 Task: Assign Person0000000121 as Assignee of Child Issue ChildIssue0000000601 of Issue Issue0000000301 in Backlog  in Scrum Project Project0000000061 in Jira. Assign Person0000000121 as Assignee of Child Issue ChildIssue0000000602 of Issue Issue0000000301 in Backlog  in Scrum Project Project0000000061 in Jira. Assign Person0000000121 as Assignee of Child Issue ChildIssue0000000603 of Issue Issue0000000302 in Backlog  in Scrum Project Project0000000061 in Jira. Assign Person0000000121 as Assignee of Child Issue ChildIssue0000000604 of Issue Issue0000000302 in Backlog  in Scrum Project Project0000000061 in Jira. Assign Person0000000121 as Assignee of Child Issue ChildIssue0000000605 of Issue Issue0000000303 in Backlog  in Scrum Project Project0000000061 in Jira
Action: Mouse moved to (248, 67)
Screenshot: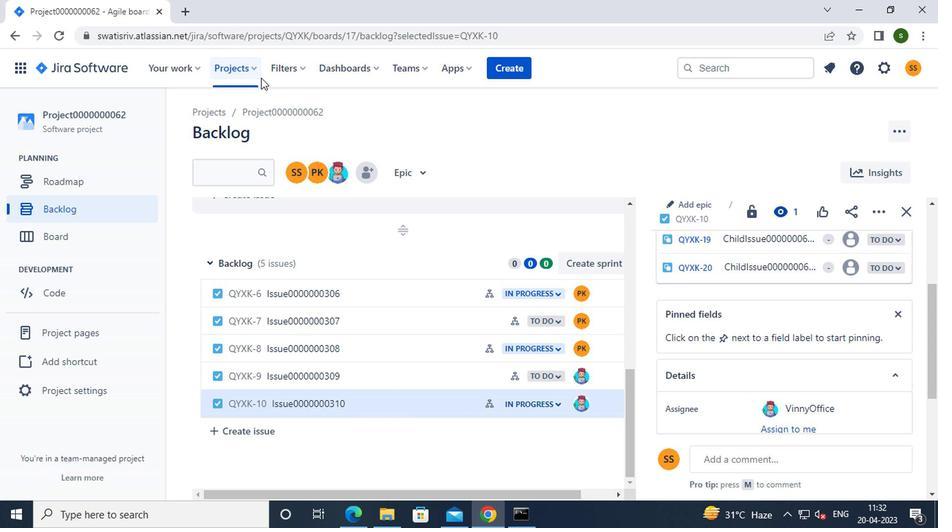
Action: Mouse pressed left at (248, 67)
Screenshot: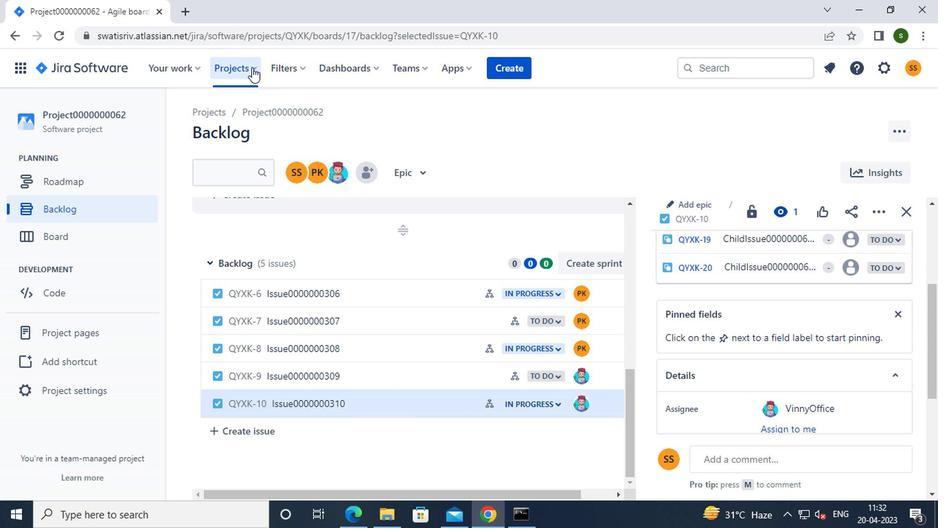 
Action: Mouse moved to (289, 164)
Screenshot: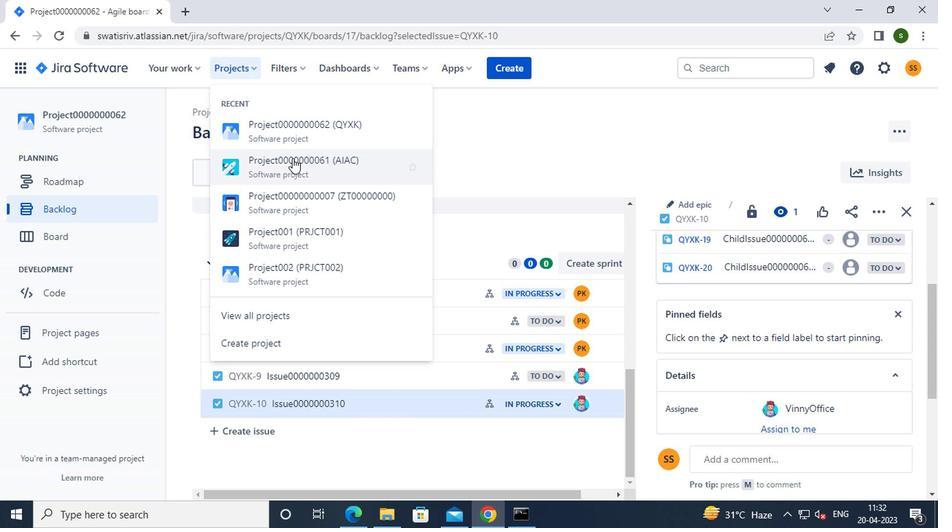 
Action: Mouse pressed left at (289, 164)
Screenshot: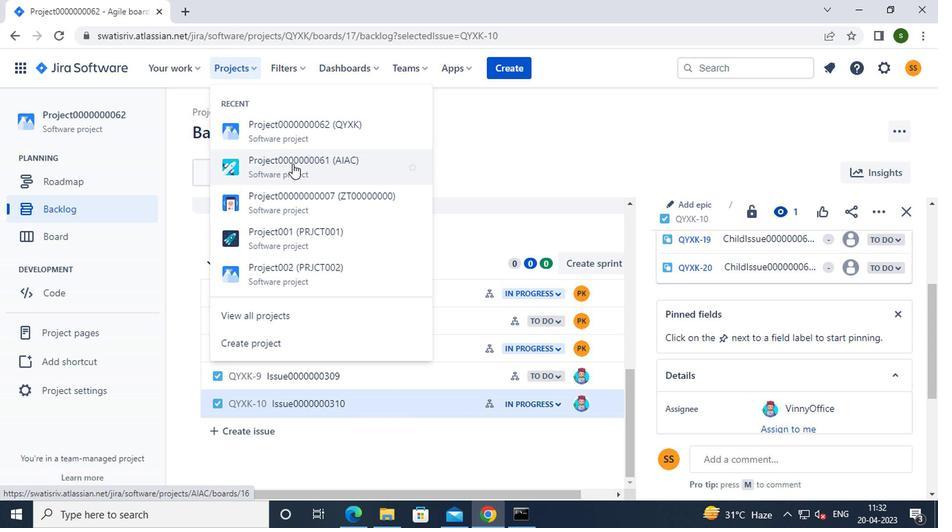 
Action: Mouse moved to (120, 198)
Screenshot: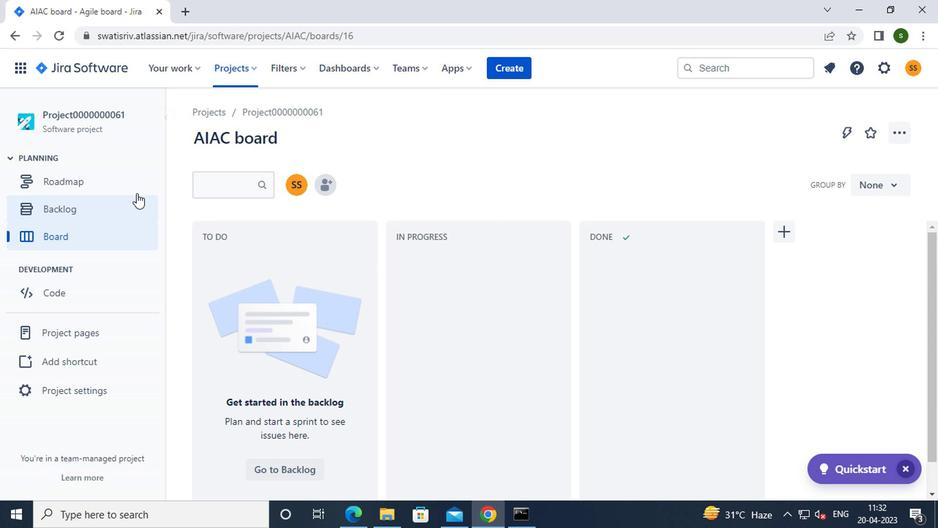 
Action: Mouse pressed left at (120, 198)
Screenshot: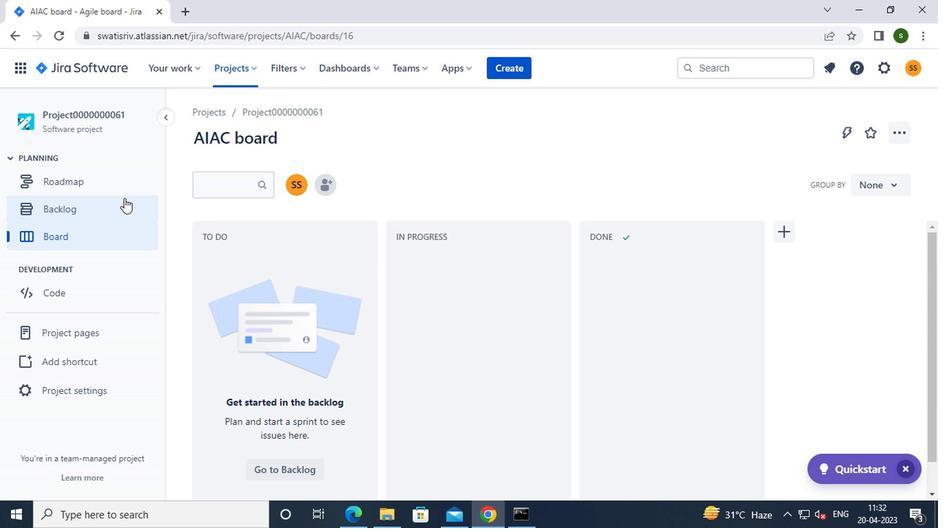 
Action: Mouse moved to (578, 334)
Screenshot: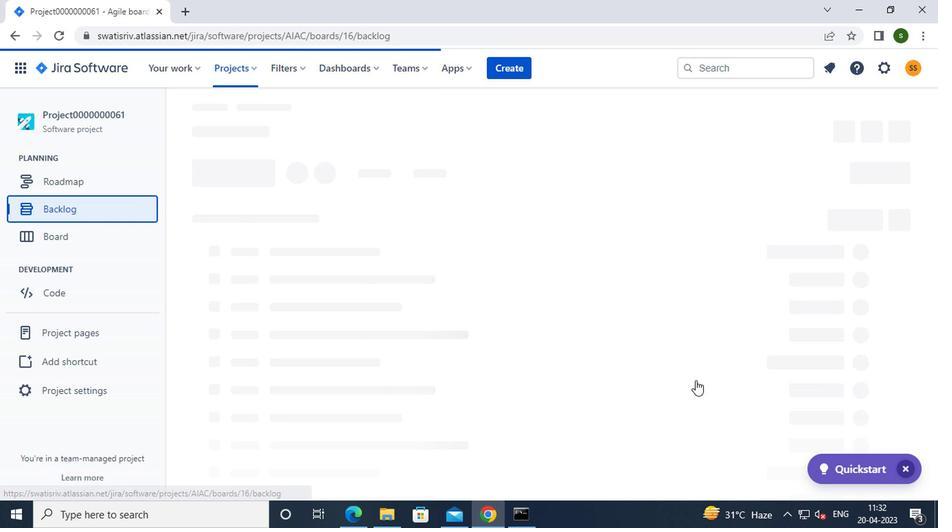 
Action: Mouse scrolled (578, 334) with delta (0, 0)
Screenshot: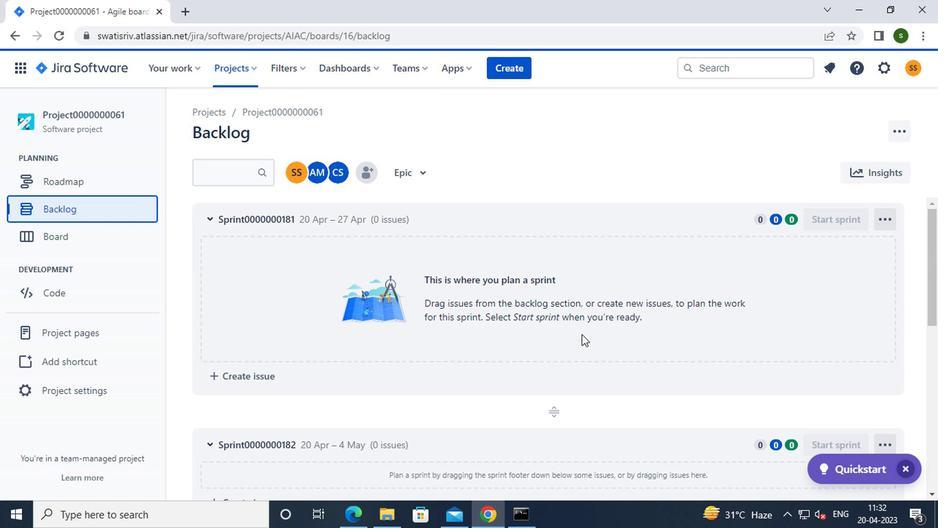 
Action: Mouse scrolled (578, 334) with delta (0, 0)
Screenshot: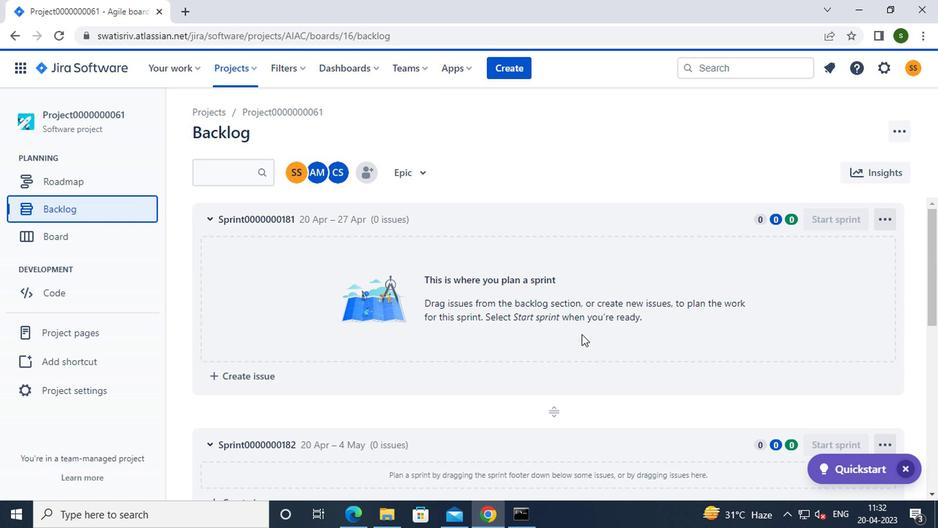 
Action: Mouse scrolled (578, 334) with delta (0, 0)
Screenshot: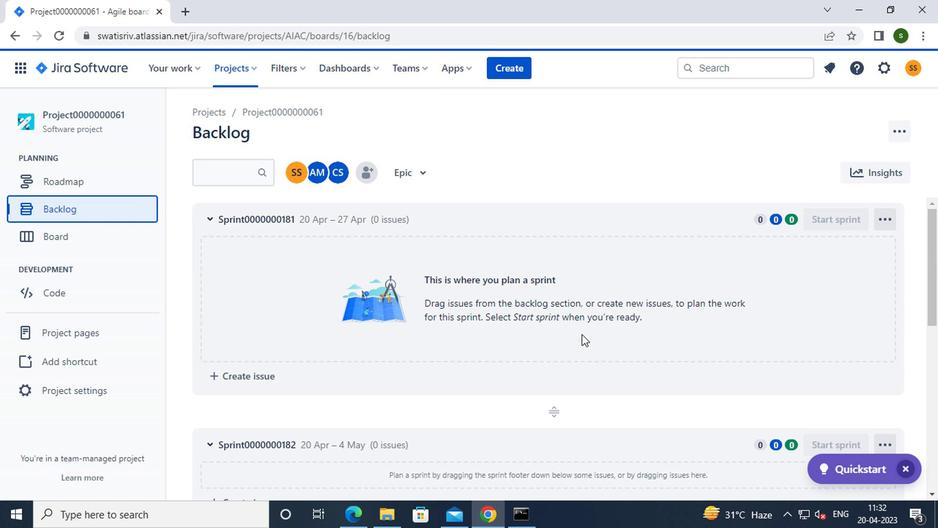 
Action: Mouse scrolled (578, 334) with delta (0, 0)
Screenshot: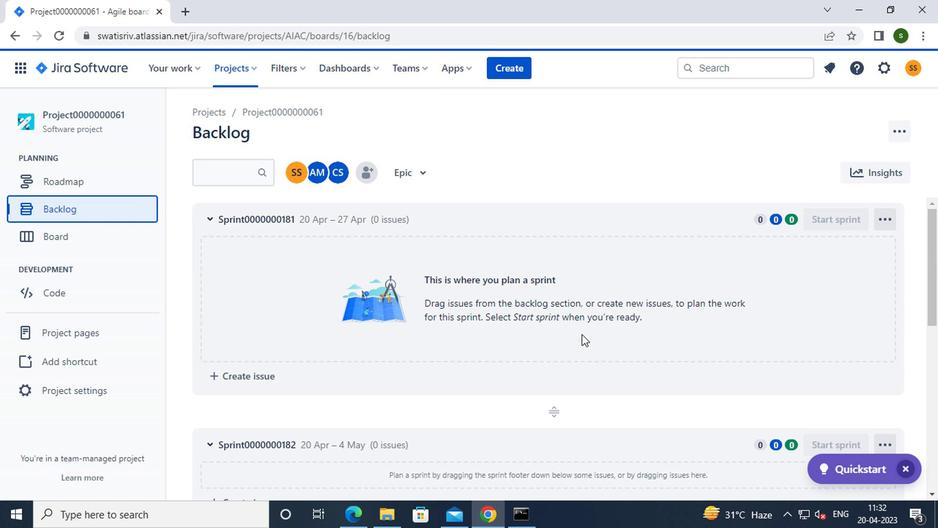 
Action: Mouse moved to (578, 333)
Screenshot: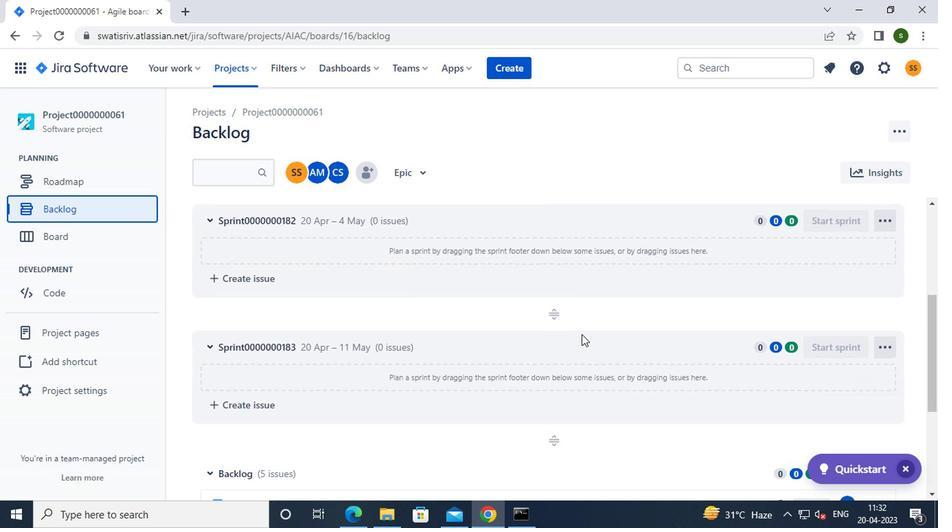 
Action: Mouse scrolled (578, 333) with delta (0, 0)
Screenshot: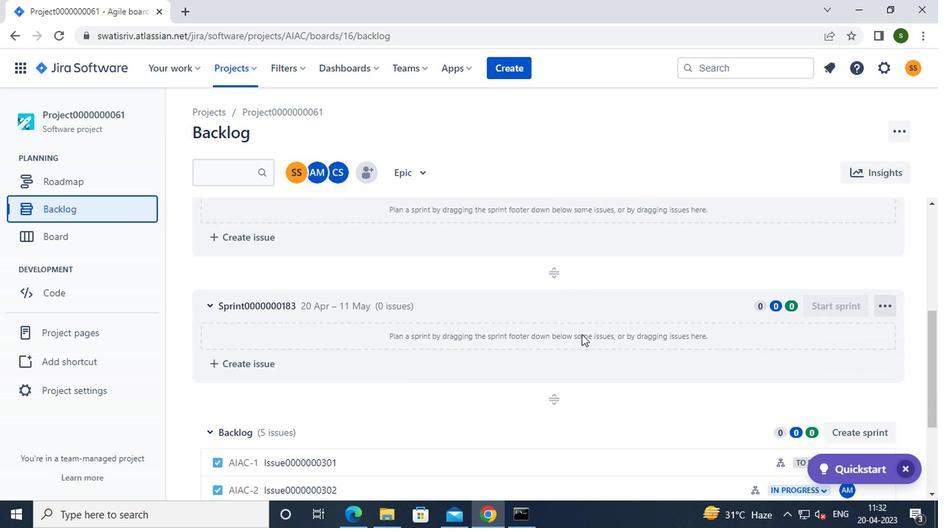 
Action: Mouse scrolled (578, 333) with delta (0, 0)
Screenshot: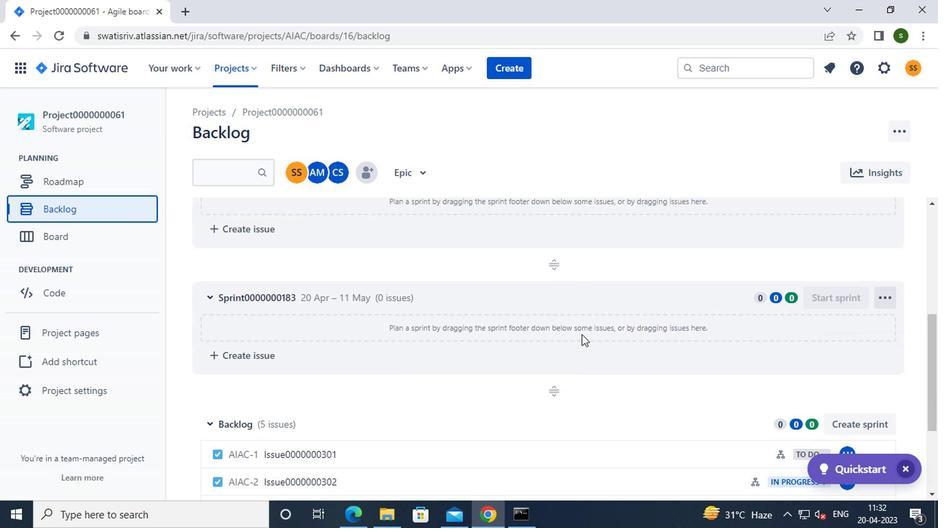 
Action: Mouse scrolled (578, 333) with delta (0, 0)
Screenshot: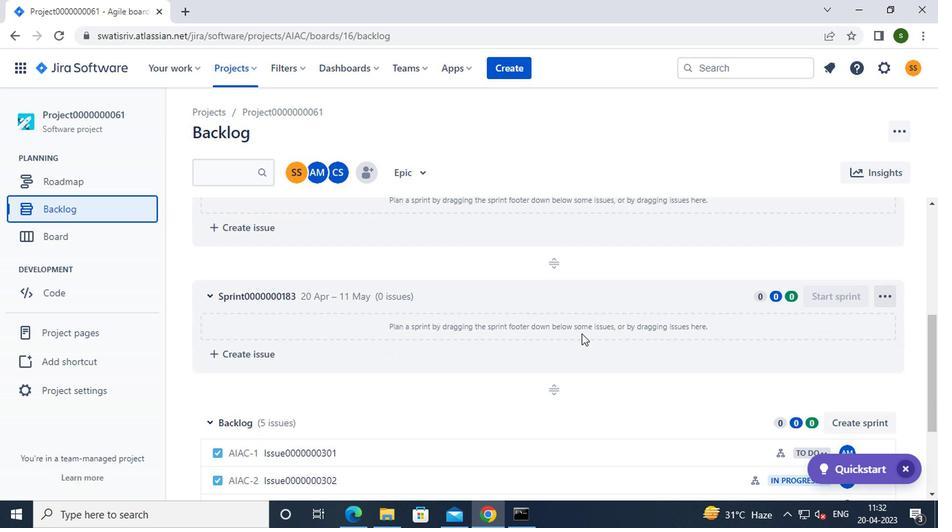 
Action: Mouse moved to (457, 301)
Screenshot: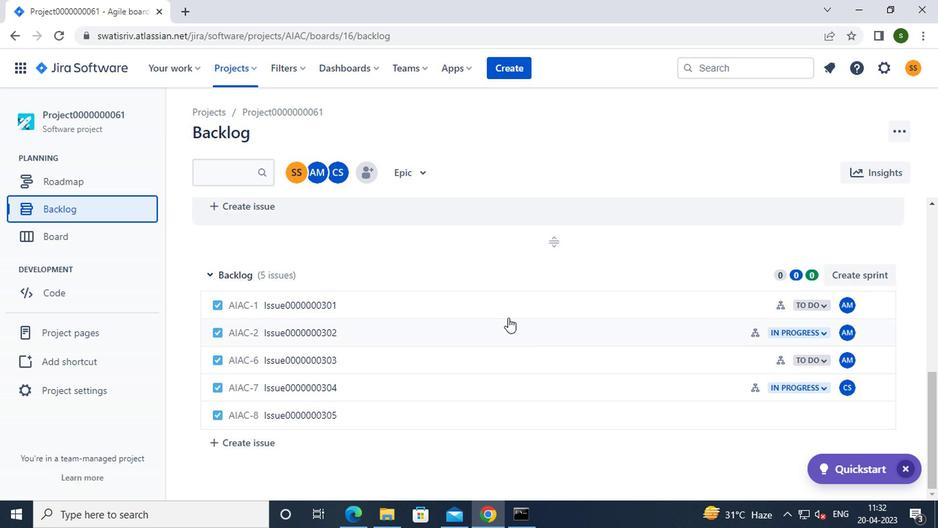 
Action: Mouse pressed left at (457, 301)
Screenshot: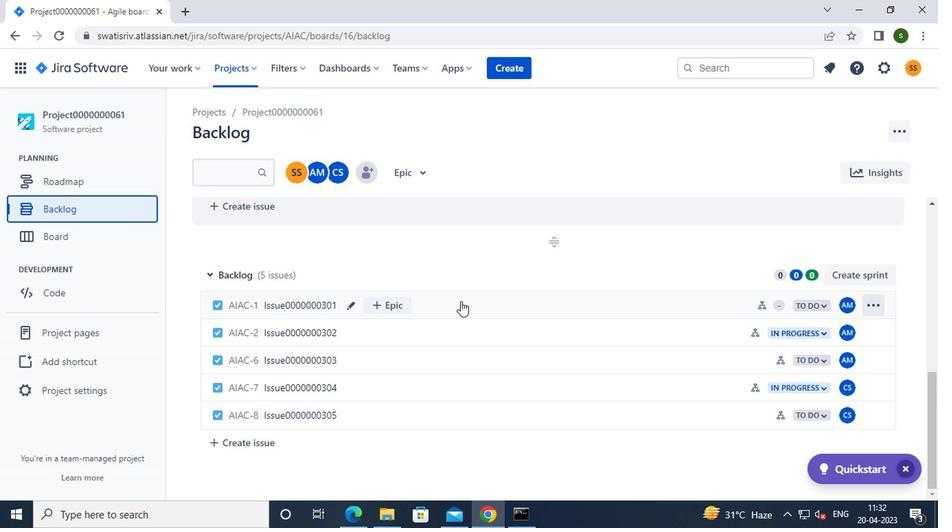 
Action: Mouse moved to (779, 363)
Screenshot: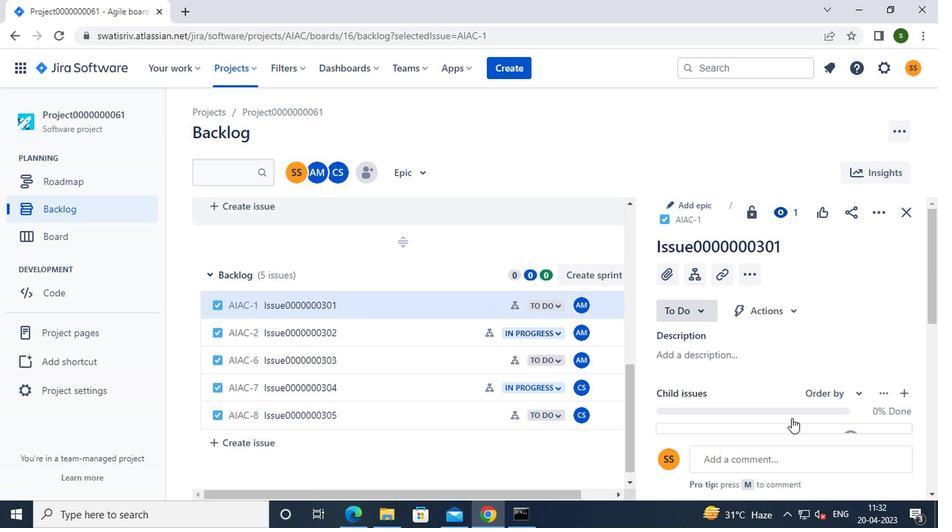 
Action: Mouse scrolled (779, 363) with delta (0, 0)
Screenshot: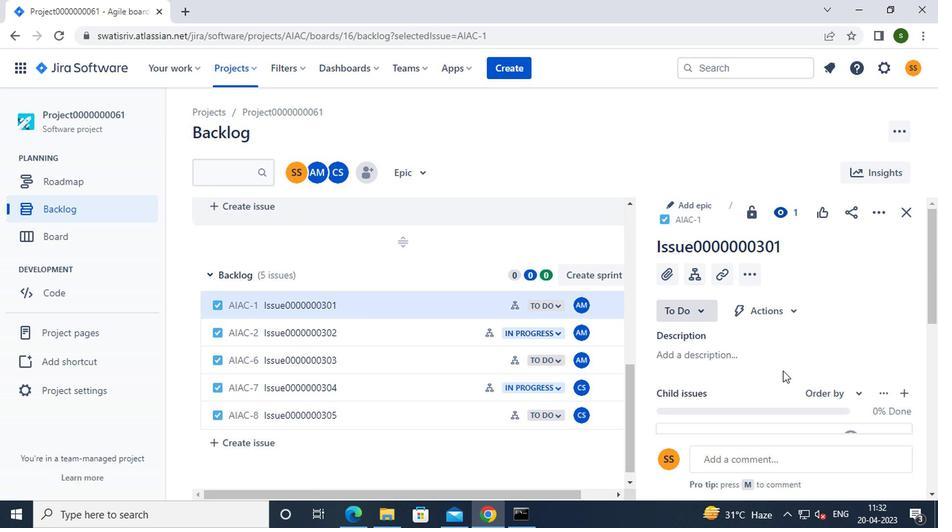 
Action: Mouse scrolled (779, 363) with delta (0, 0)
Screenshot: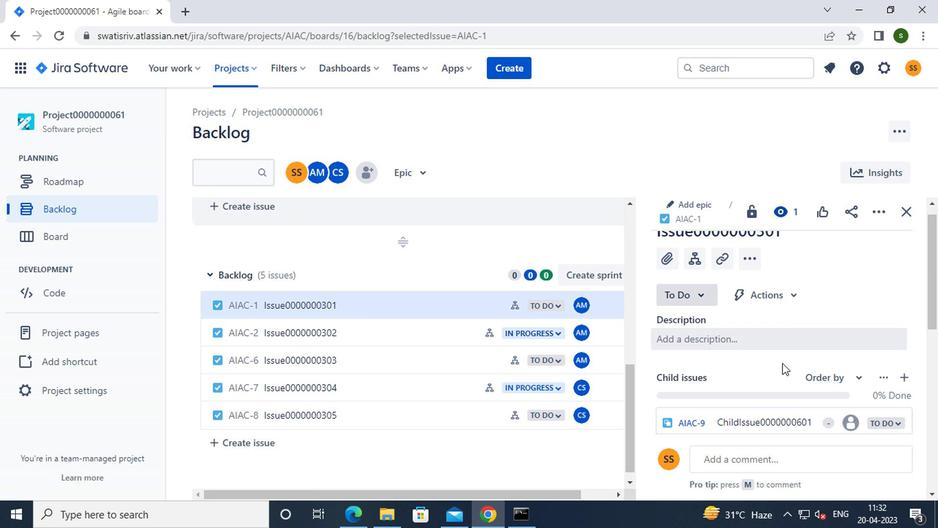 
Action: Mouse moved to (848, 304)
Screenshot: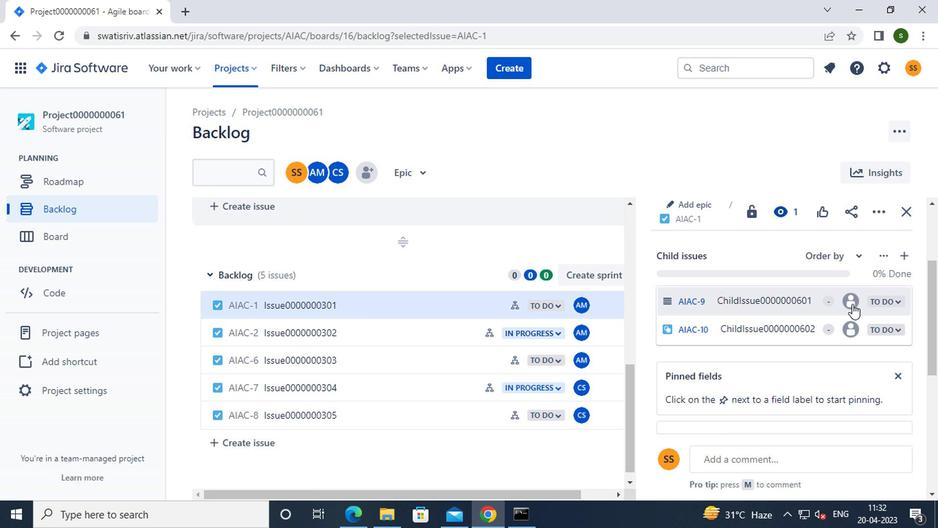 
Action: Mouse pressed left at (848, 304)
Screenshot: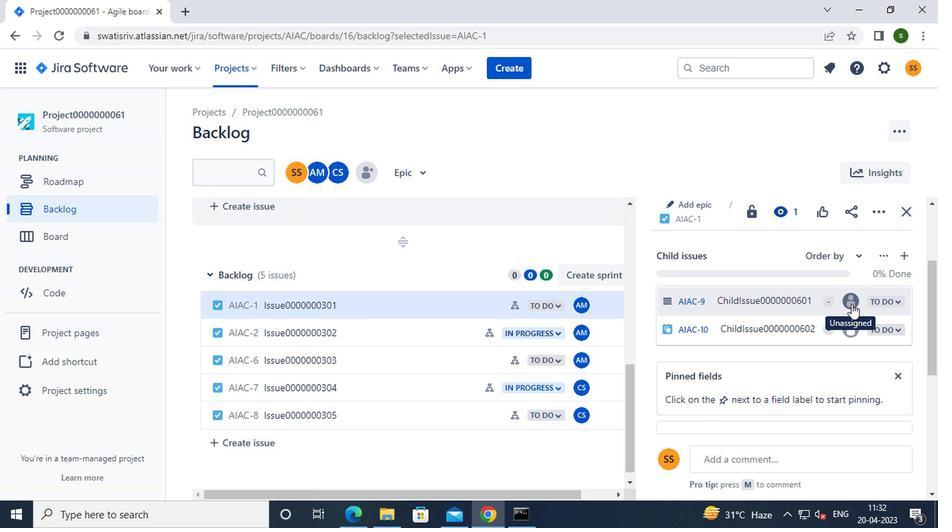 
Action: Mouse moved to (747, 327)
Screenshot: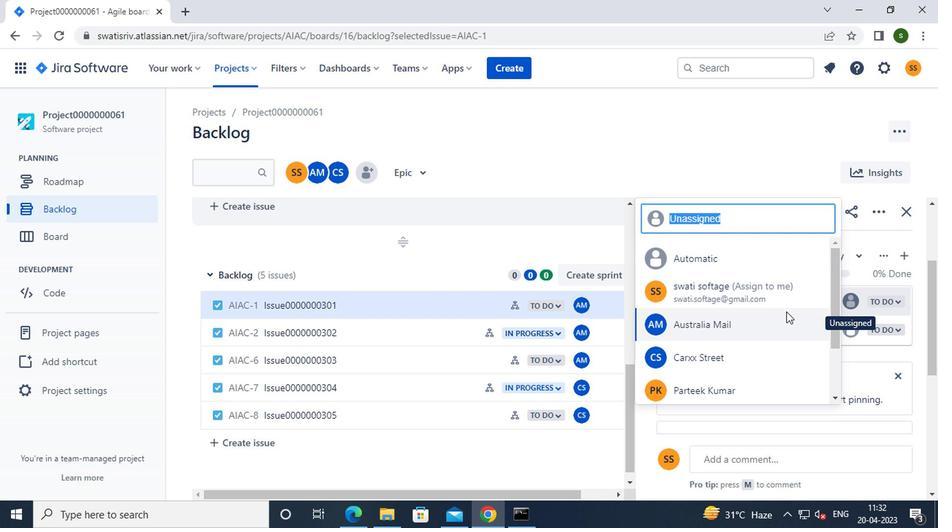 
Action: Mouse pressed left at (747, 327)
Screenshot: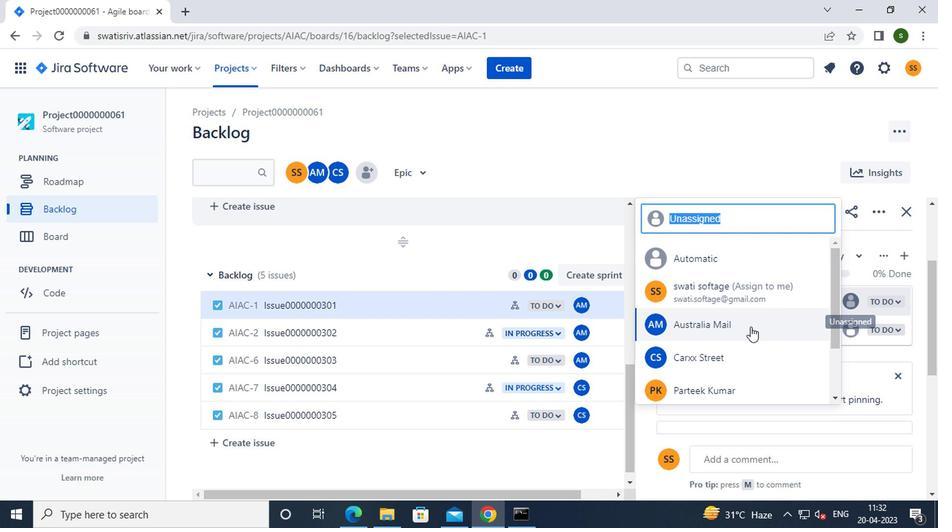 
Action: Mouse moved to (847, 327)
Screenshot: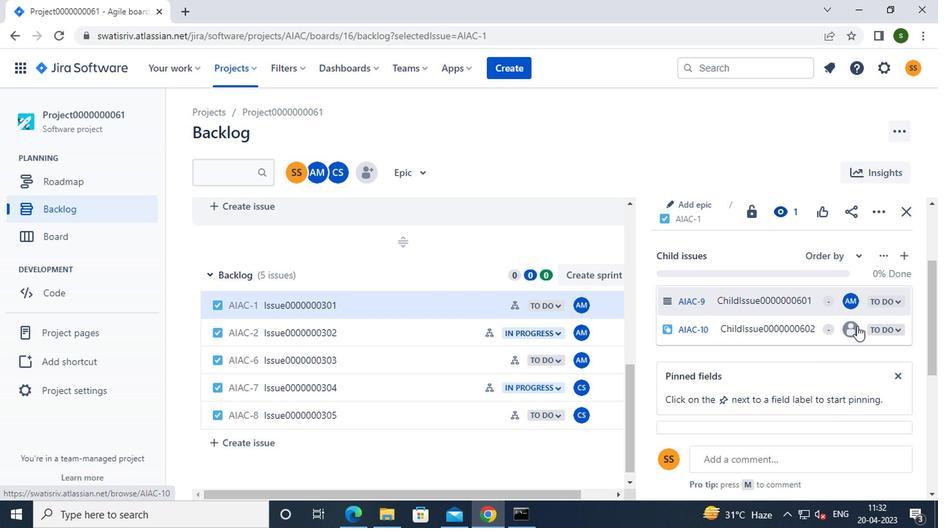 
Action: Mouse pressed left at (847, 327)
Screenshot: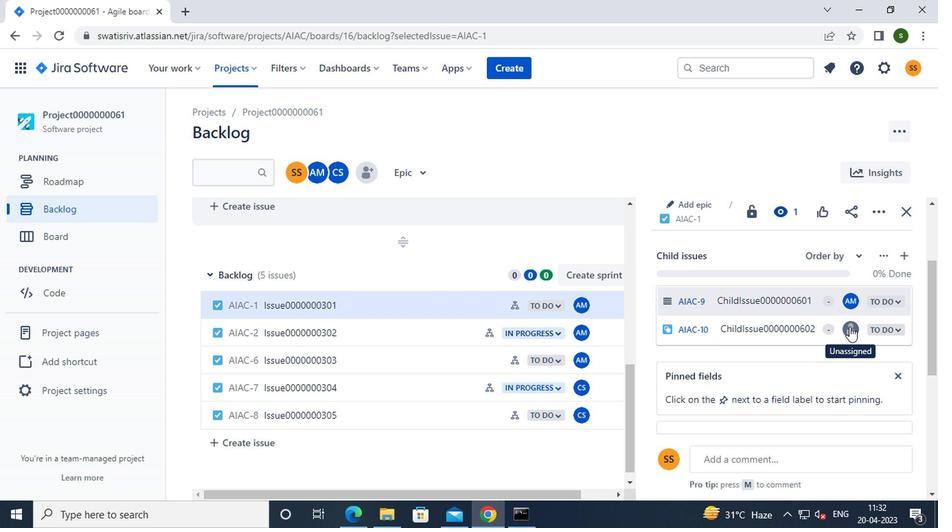 
Action: Mouse moved to (736, 353)
Screenshot: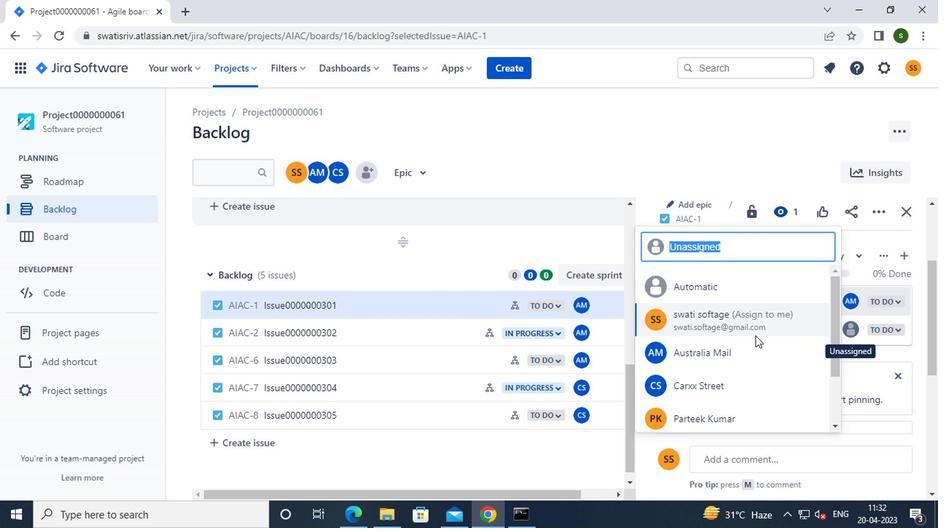 
Action: Mouse pressed left at (736, 353)
Screenshot: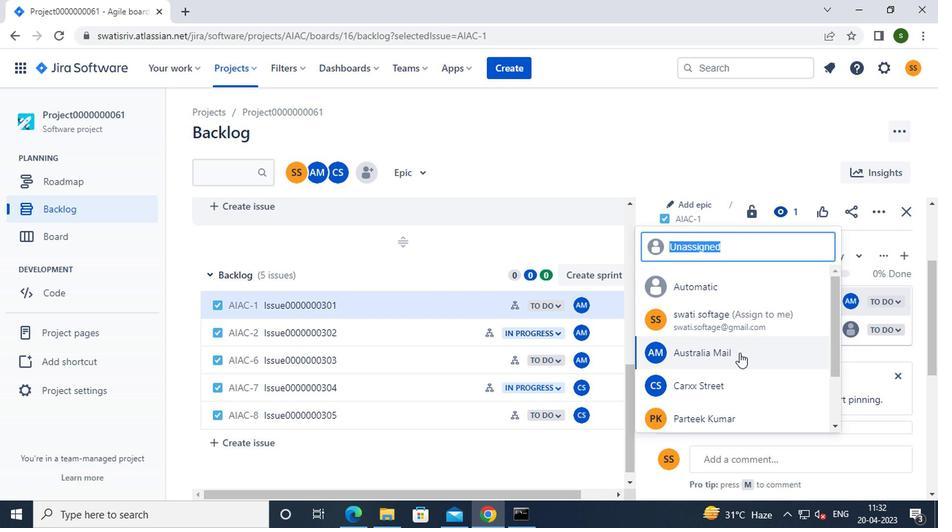 
Action: Mouse moved to (434, 332)
Screenshot: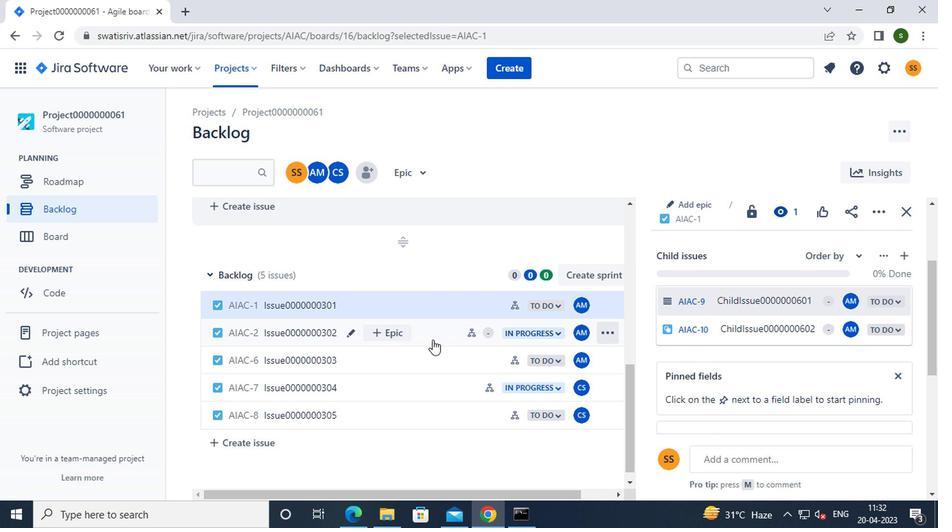 
Action: Mouse pressed left at (434, 332)
Screenshot: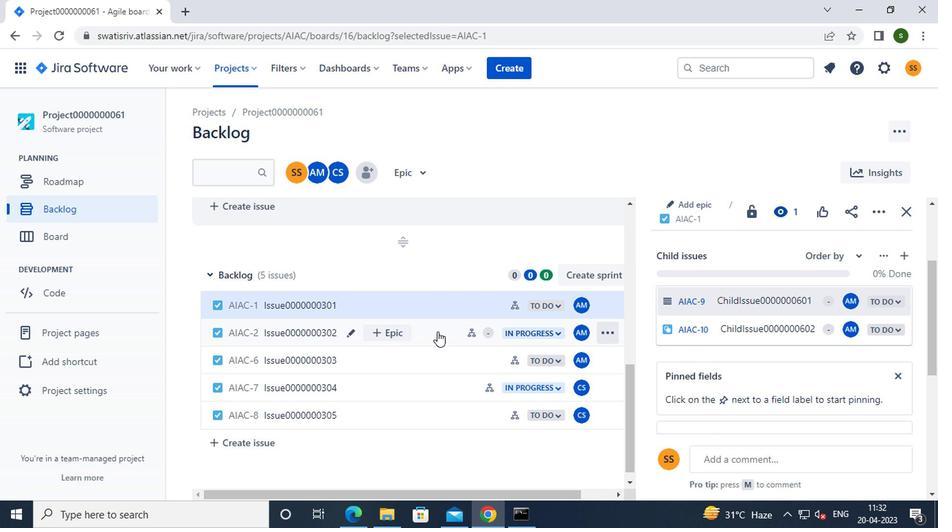
Action: Mouse moved to (750, 345)
Screenshot: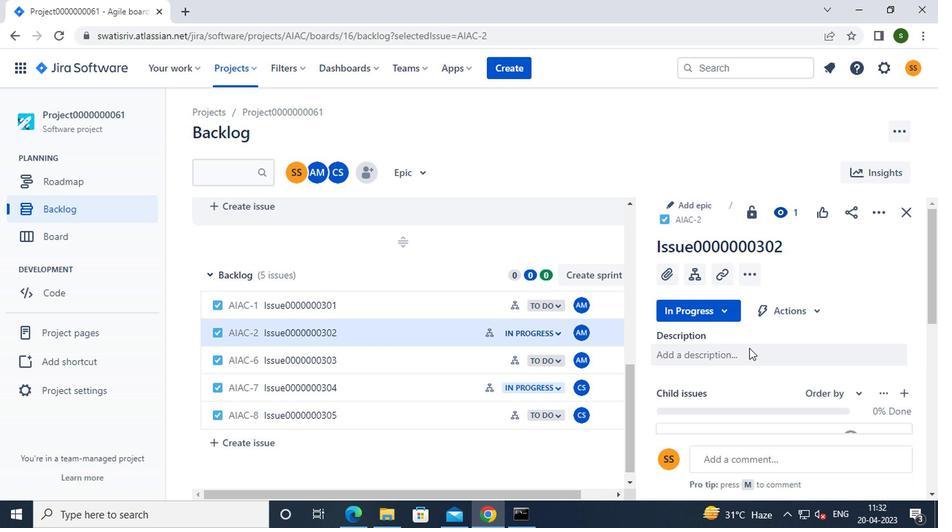 
Action: Mouse scrolled (750, 344) with delta (0, 0)
Screenshot: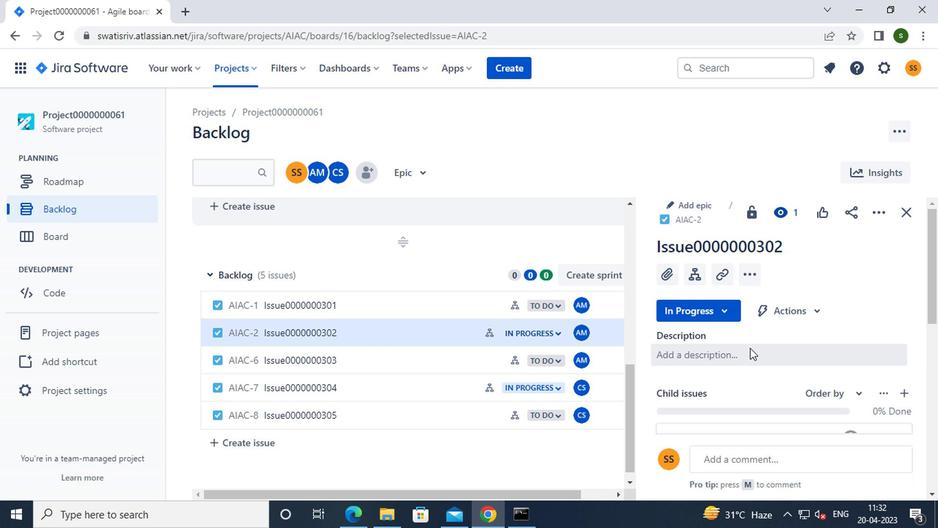
Action: Mouse scrolled (750, 344) with delta (0, 0)
Screenshot: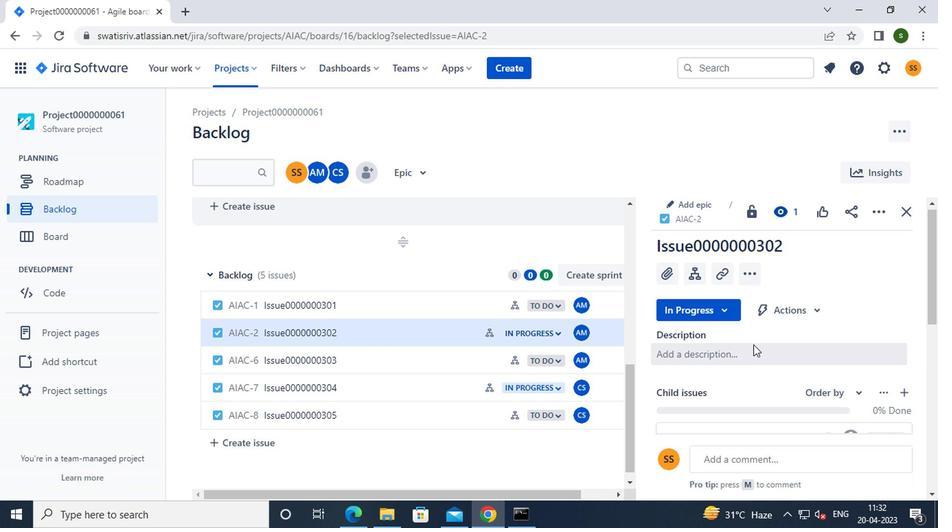 
Action: Mouse moved to (845, 311)
Screenshot: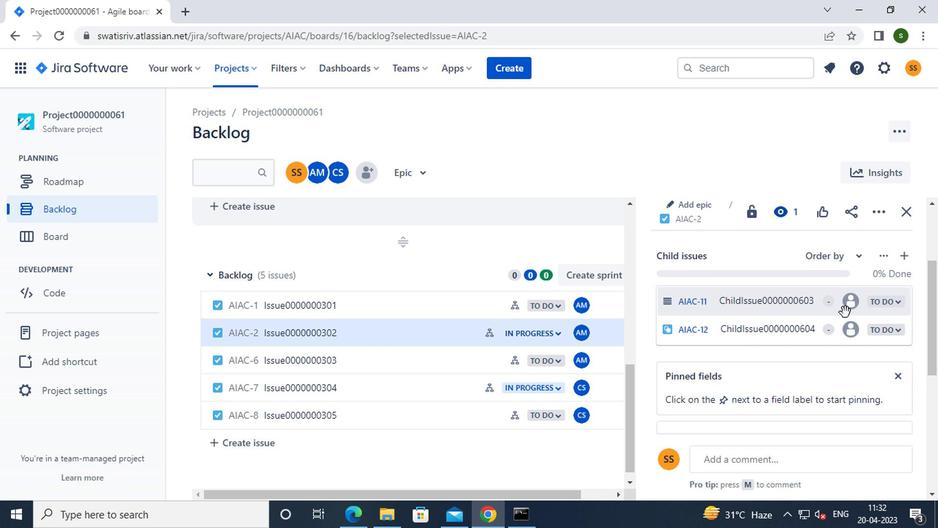 
Action: Mouse pressed left at (845, 311)
Screenshot: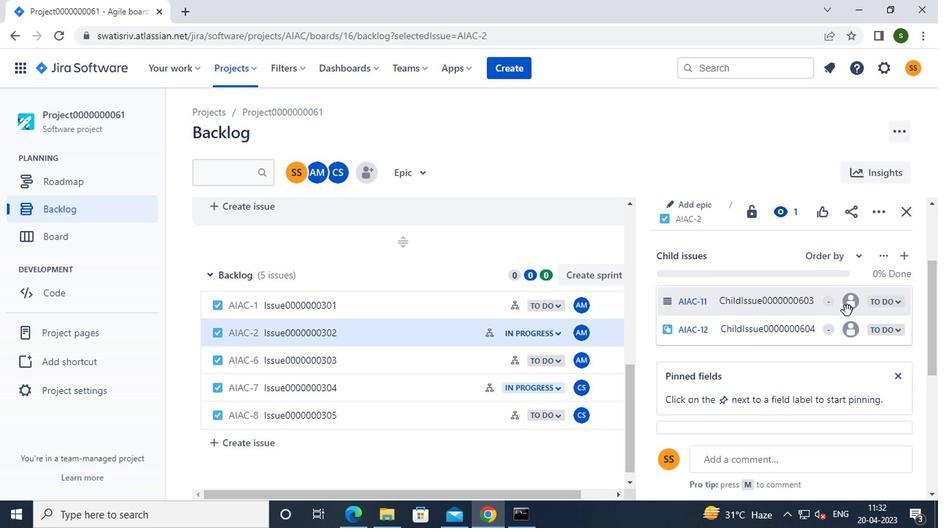 
Action: Mouse moved to (794, 336)
Screenshot: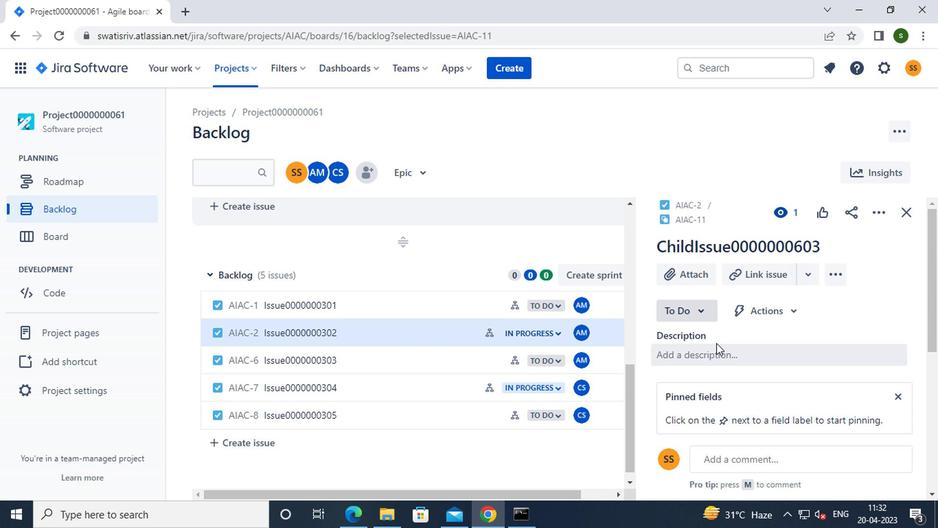 
Action: Mouse scrolled (794, 336) with delta (0, 0)
Screenshot: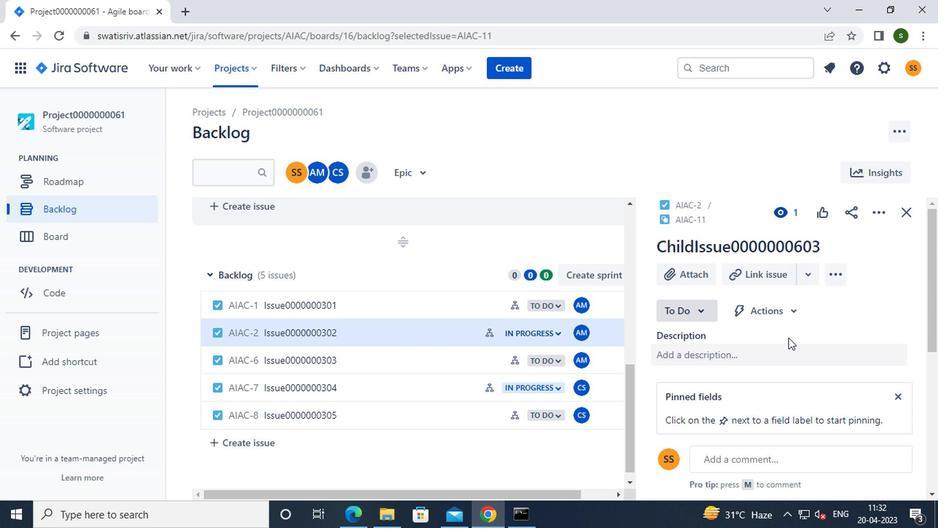
Action: Mouse scrolled (794, 336) with delta (0, 0)
Screenshot: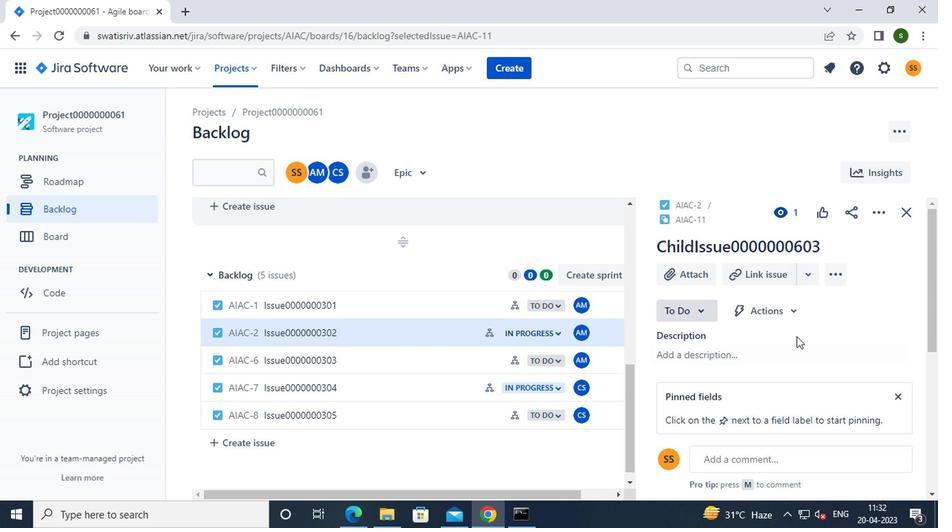 
Action: Mouse moved to (867, 348)
Screenshot: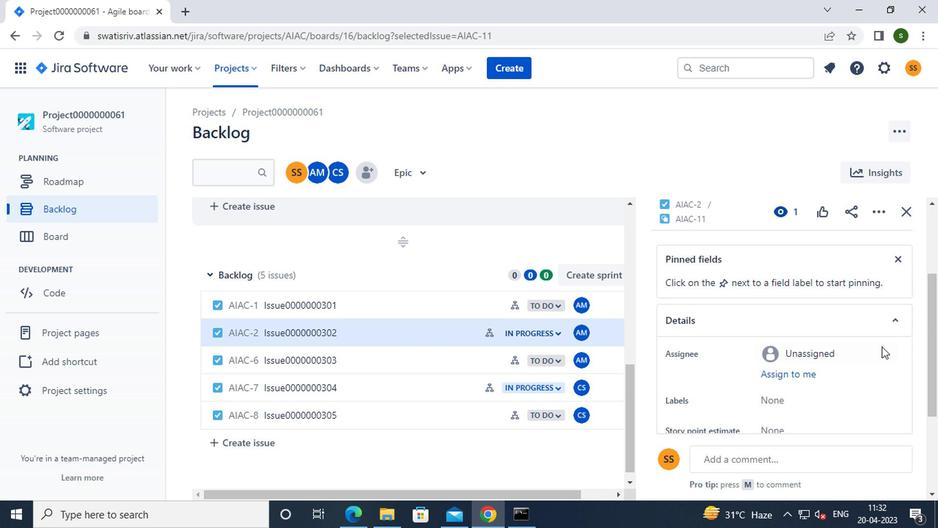 
Action: Mouse scrolled (867, 348) with delta (0, 0)
Screenshot: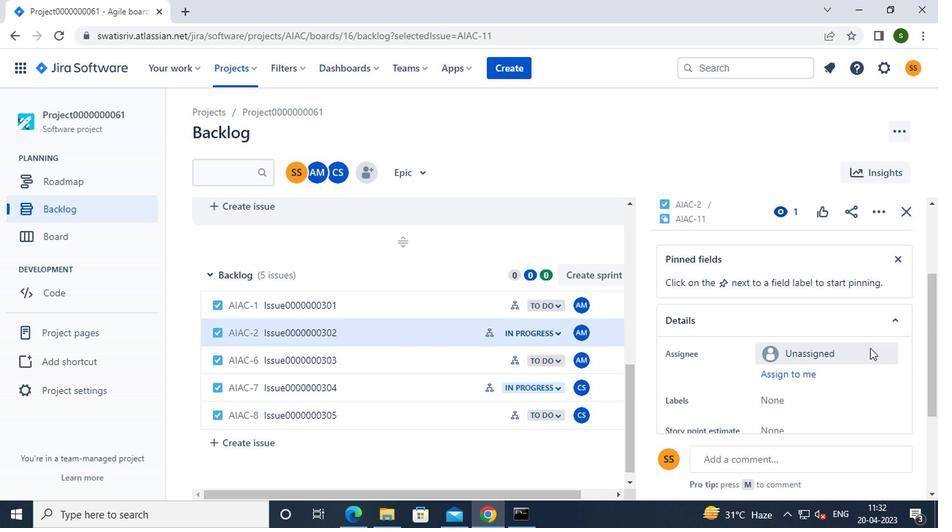 
Action: Mouse scrolled (867, 348) with delta (0, 0)
Screenshot: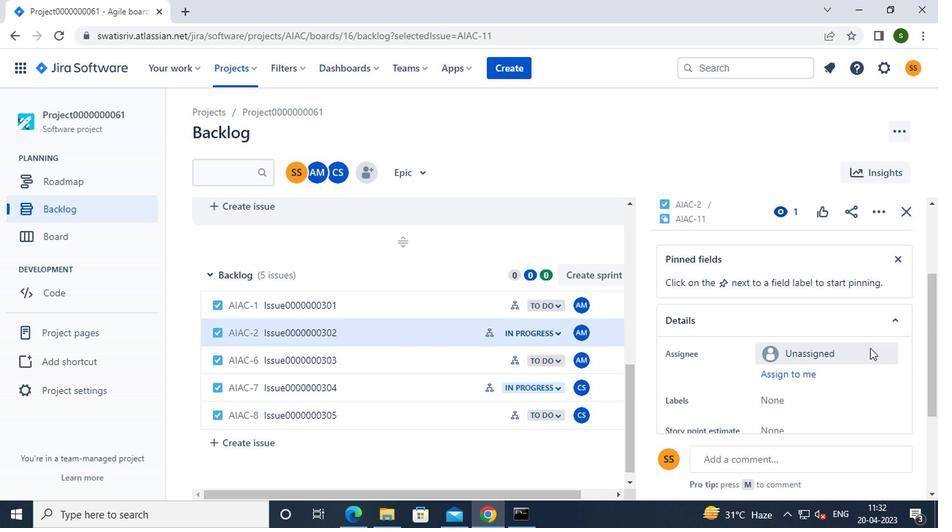 
Action: Mouse scrolled (867, 348) with delta (0, 0)
Screenshot: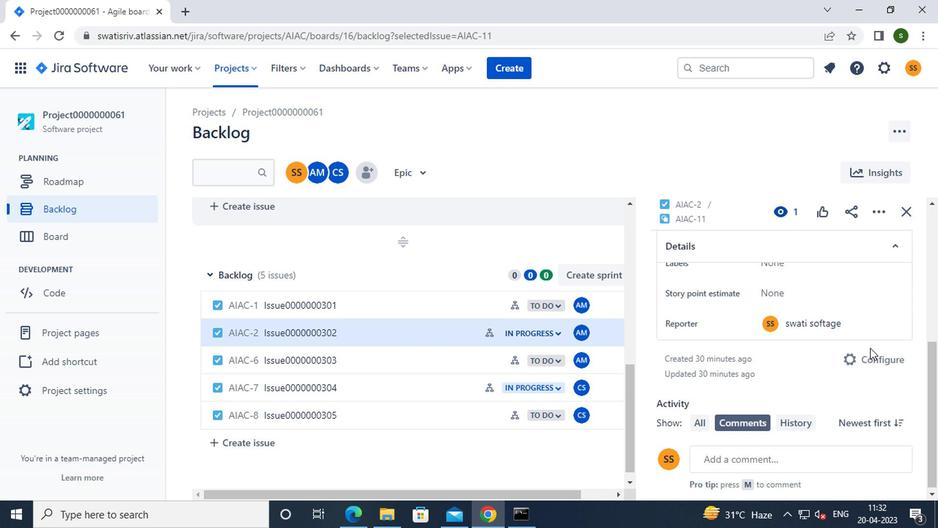 
Action: Mouse scrolled (867, 348) with delta (0, 0)
Screenshot: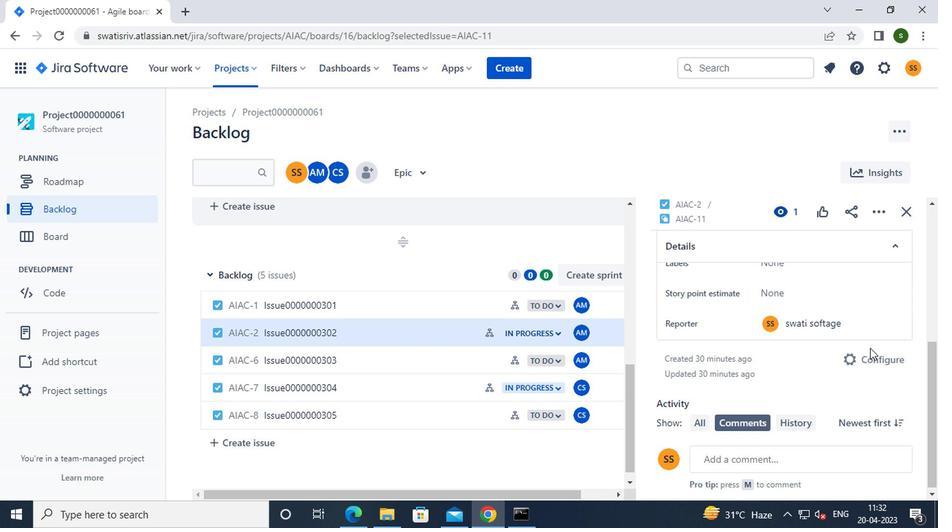 
Action: Mouse moved to (867, 348)
Screenshot: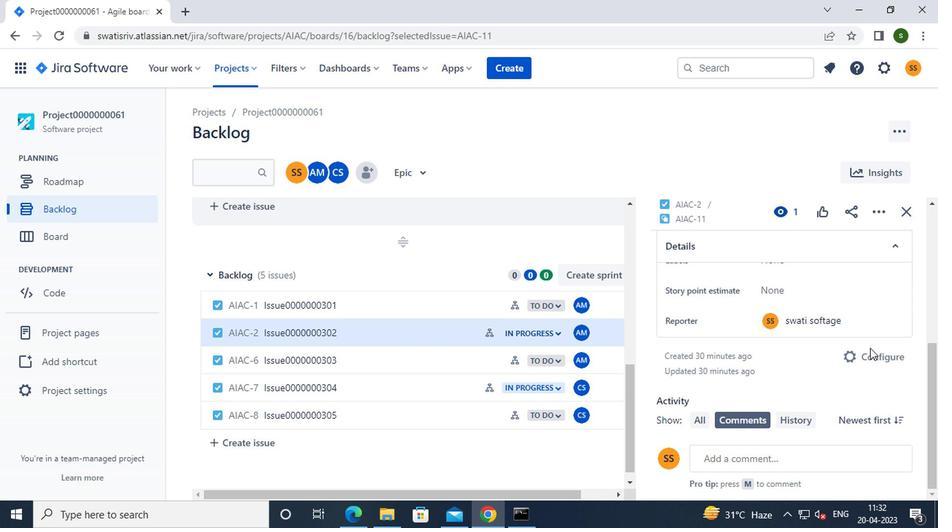 
Action: Mouse scrolled (867, 349) with delta (0, 0)
Screenshot: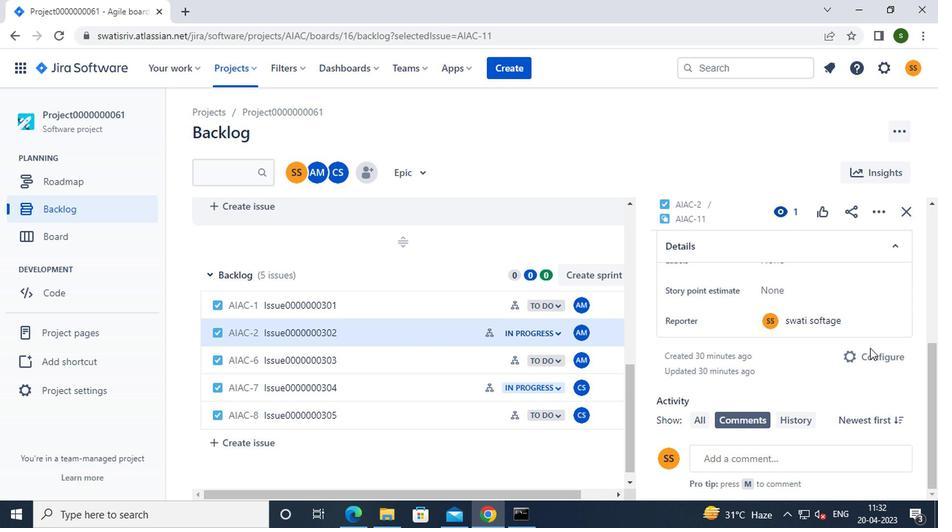 
Action: Mouse scrolled (867, 349) with delta (0, 0)
Screenshot: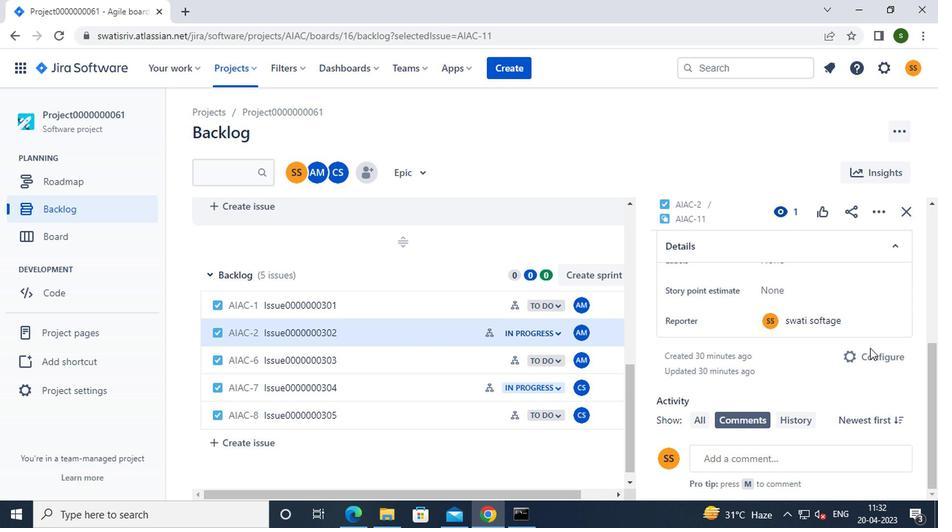 
Action: Mouse scrolled (867, 349) with delta (0, 0)
Screenshot: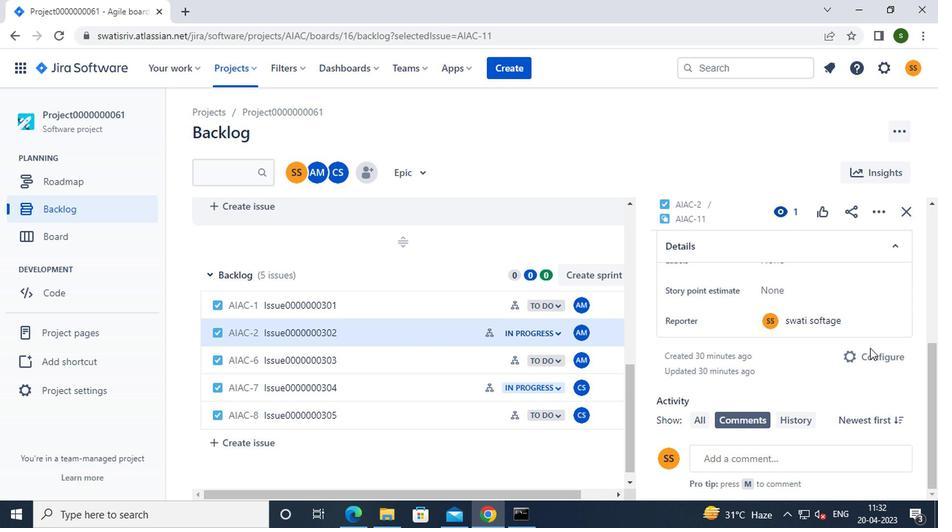 
Action: Mouse scrolled (867, 349) with delta (0, 0)
Screenshot: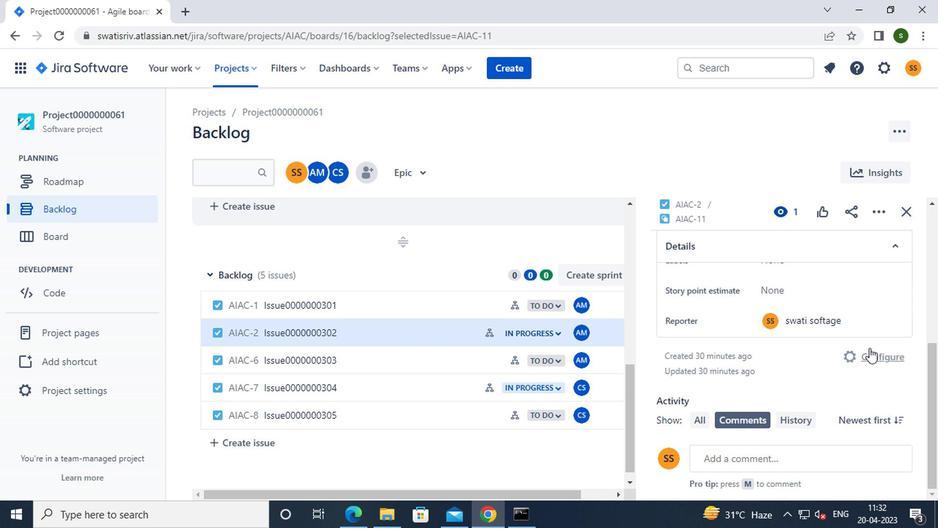 
Action: Mouse moved to (434, 325)
Screenshot: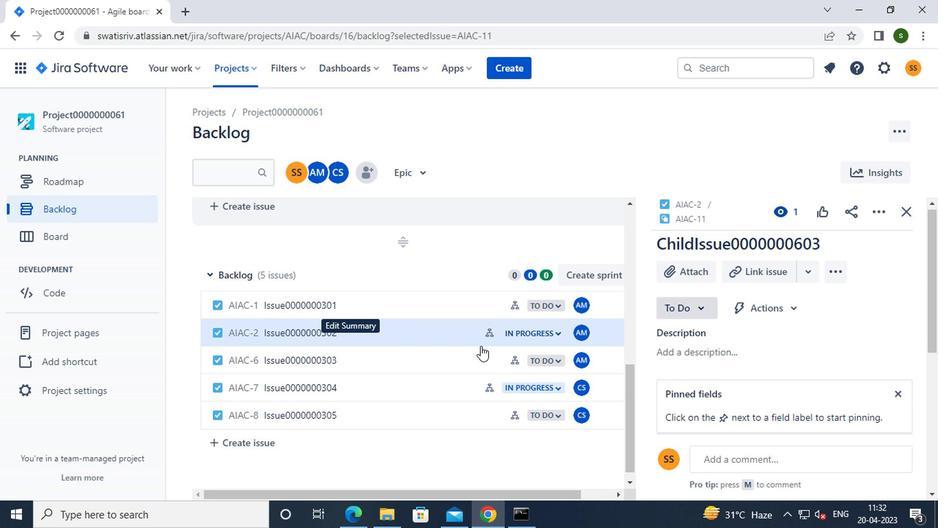 
Action: Mouse pressed left at (434, 325)
Screenshot: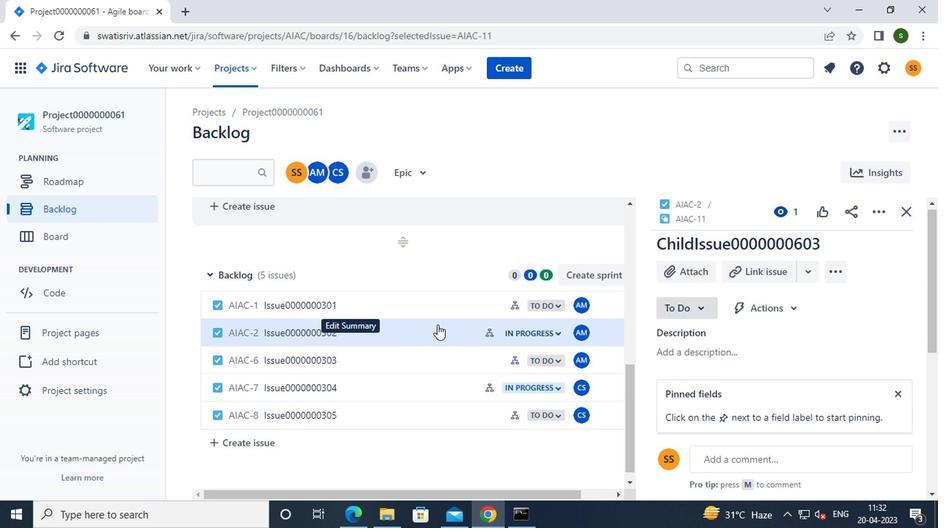 
Action: Mouse moved to (753, 353)
Screenshot: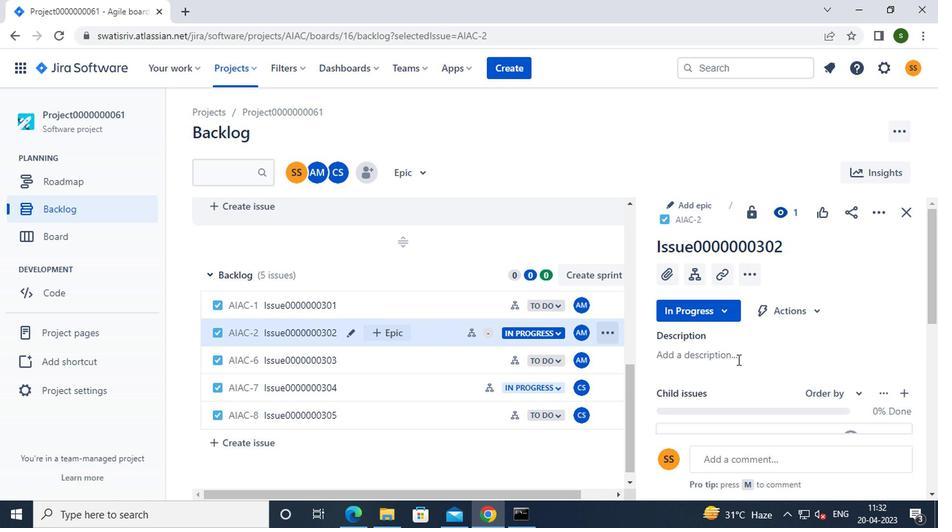 
Action: Mouse scrolled (753, 352) with delta (0, 0)
Screenshot: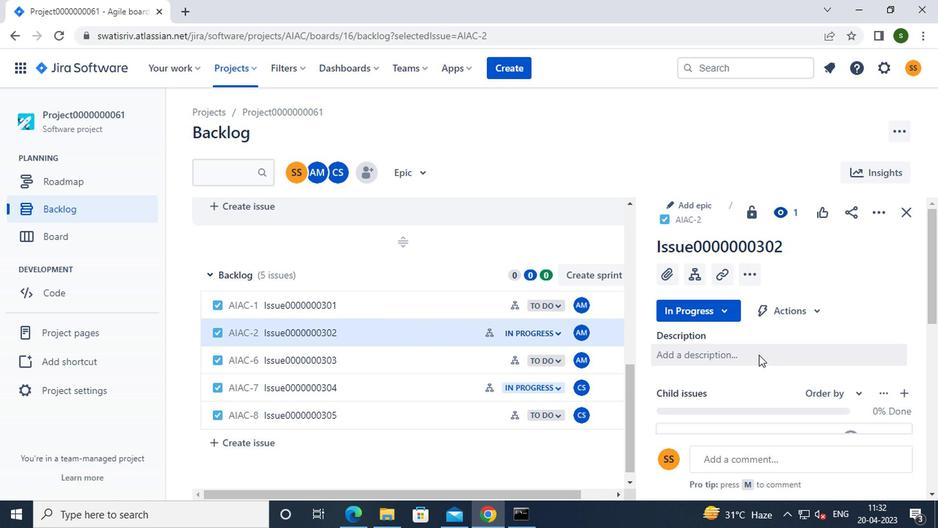 
Action: Mouse scrolled (753, 352) with delta (0, 0)
Screenshot: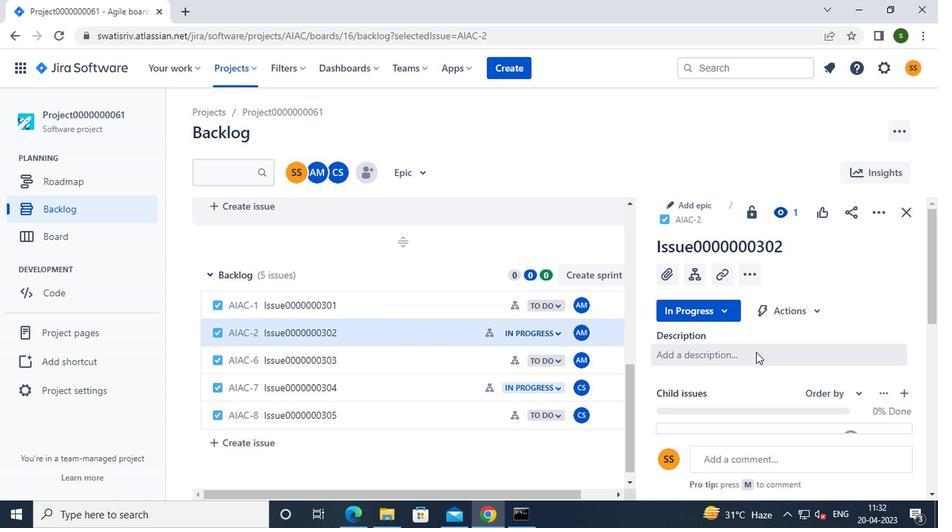 
Action: Mouse moved to (845, 301)
Screenshot: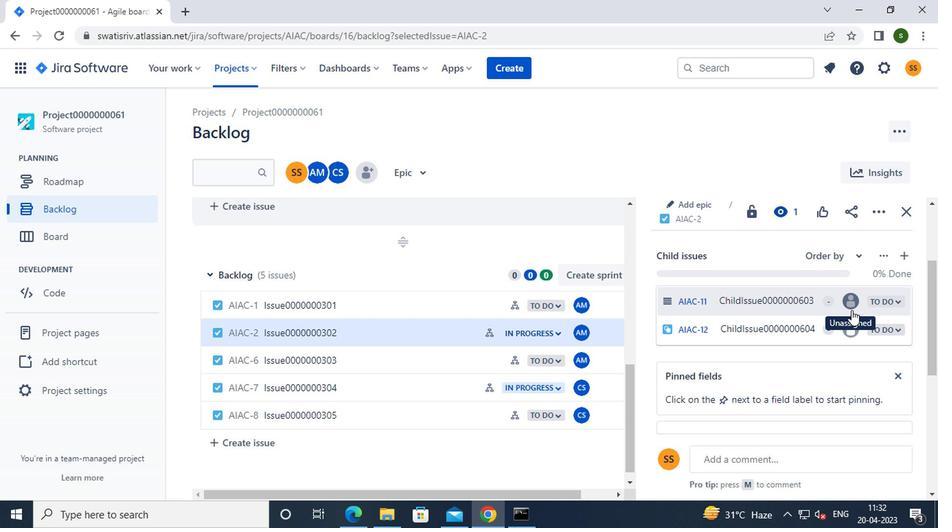 
Action: Mouse pressed left at (845, 301)
Screenshot: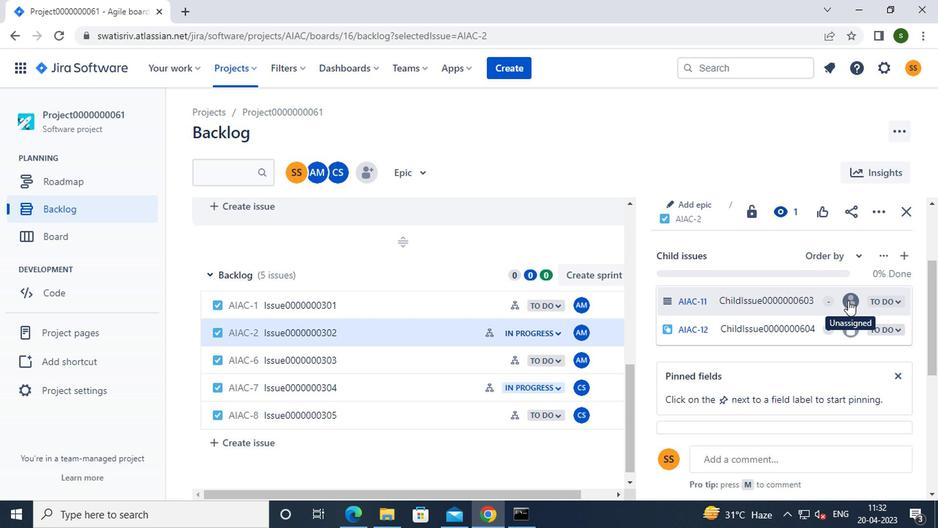 
Action: Mouse moved to (713, 327)
Screenshot: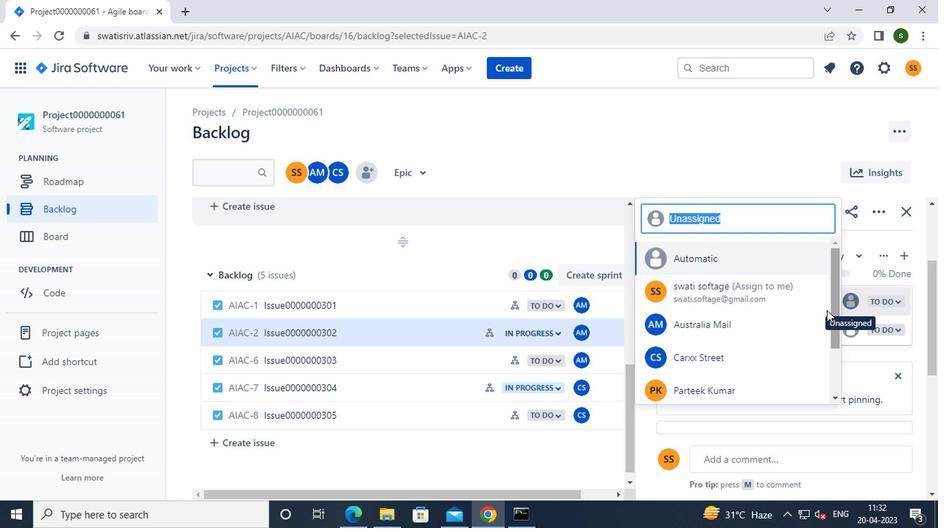 
Action: Mouse pressed left at (713, 327)
Screenshot: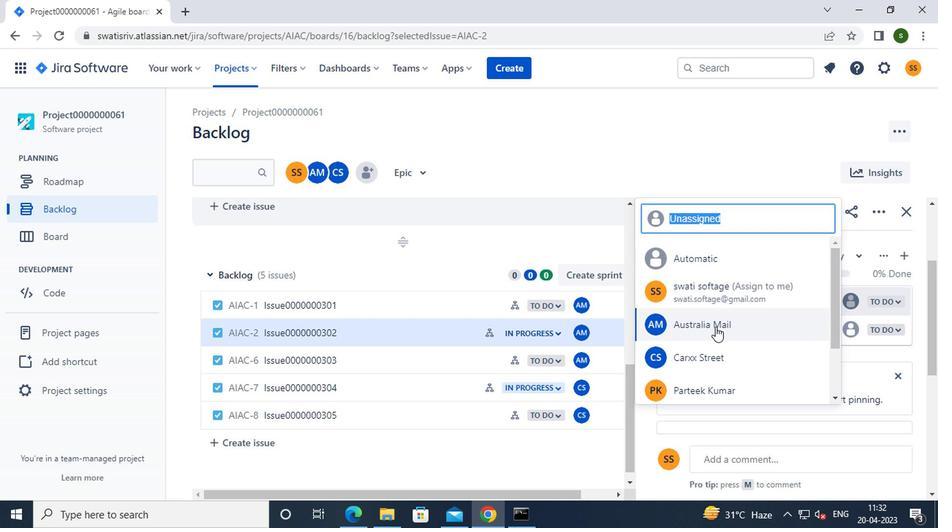 
Action: Mouse moved to (848, 330)
Screenshot: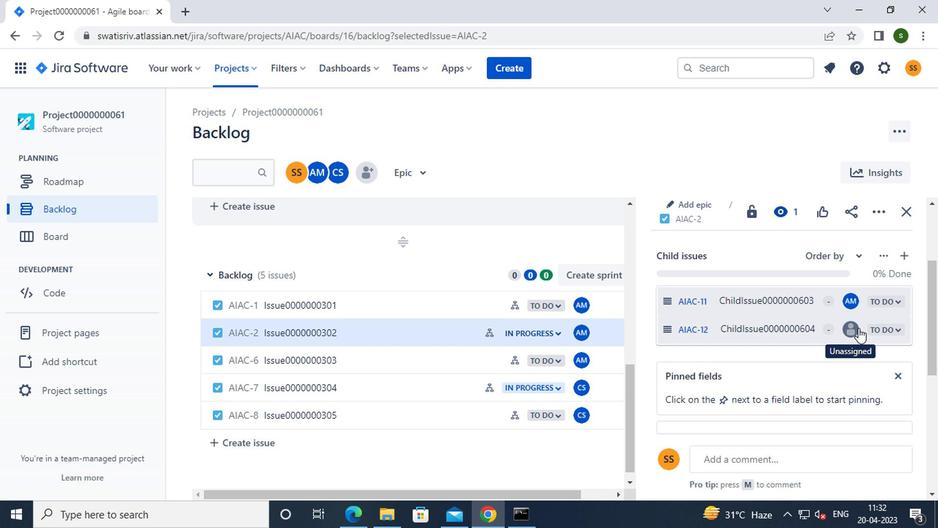 
Action: Mouse pressed left at (848, 330)
Screenshot: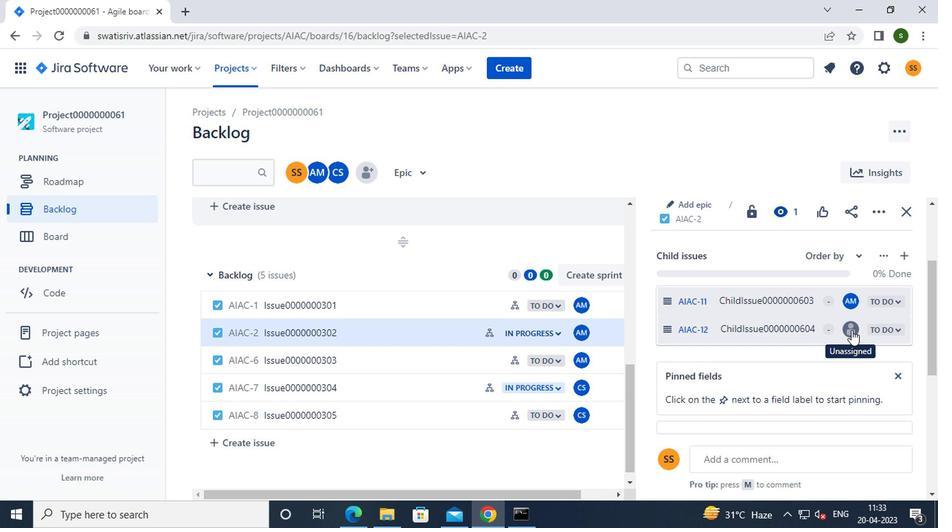 
Action: Mouse moved to (738, 357)
Screenshot: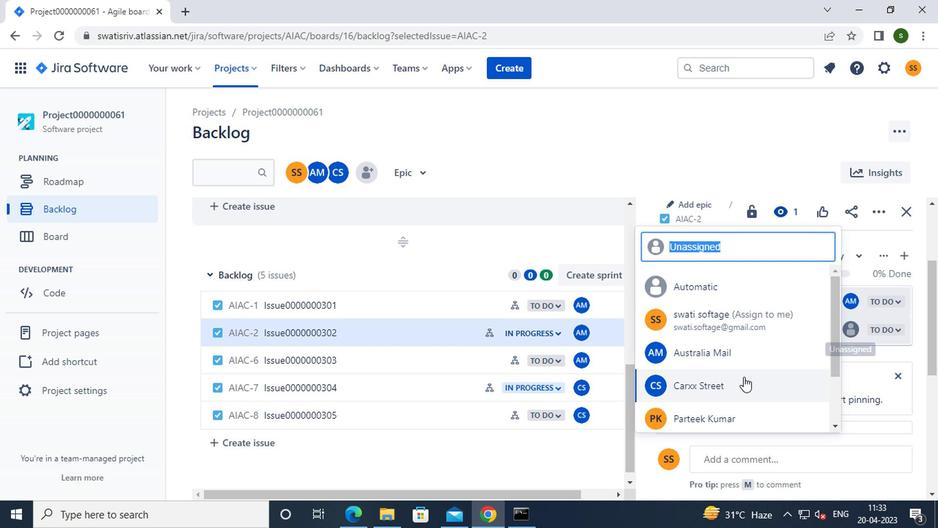 
Action: Mouse pressed left at (738, 357)
Screenshot: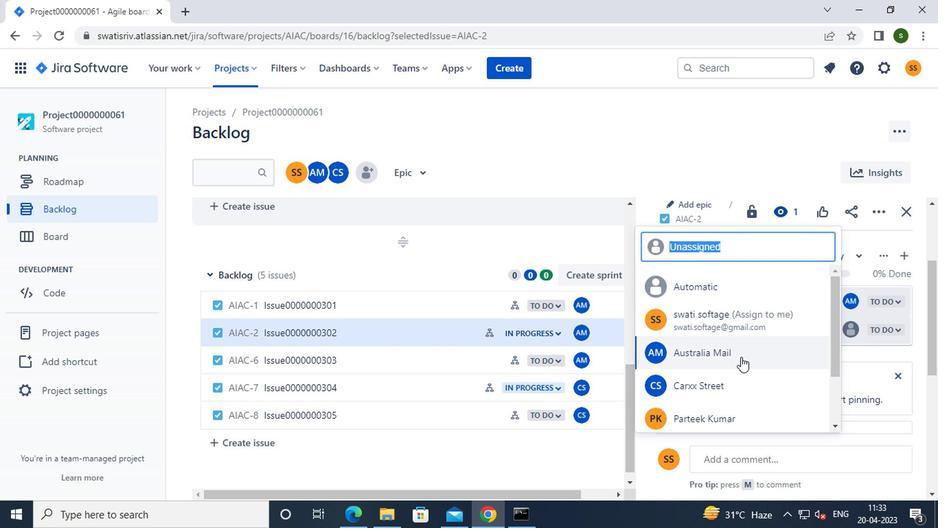 
Action: Mouse moved to (463, 360)
Screenshot: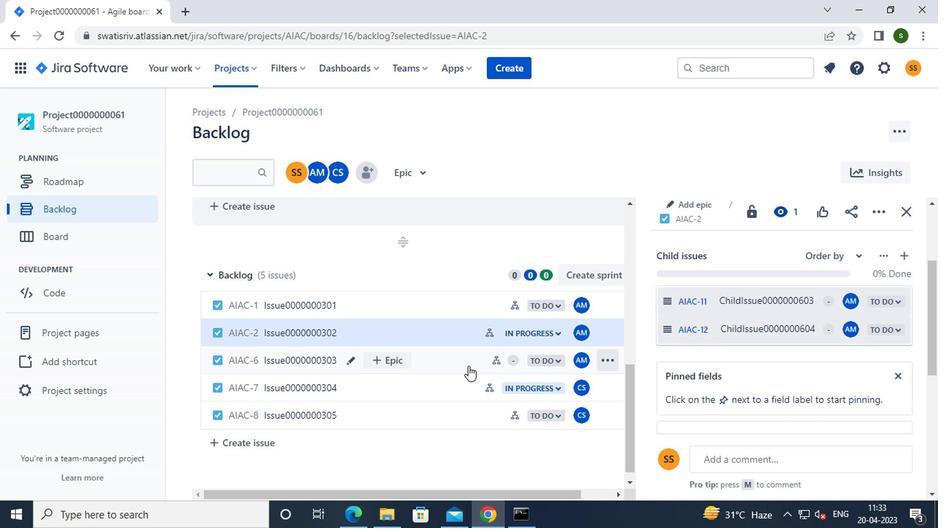 
Action: Mouse pressed left at (463, 360)
Screenshot: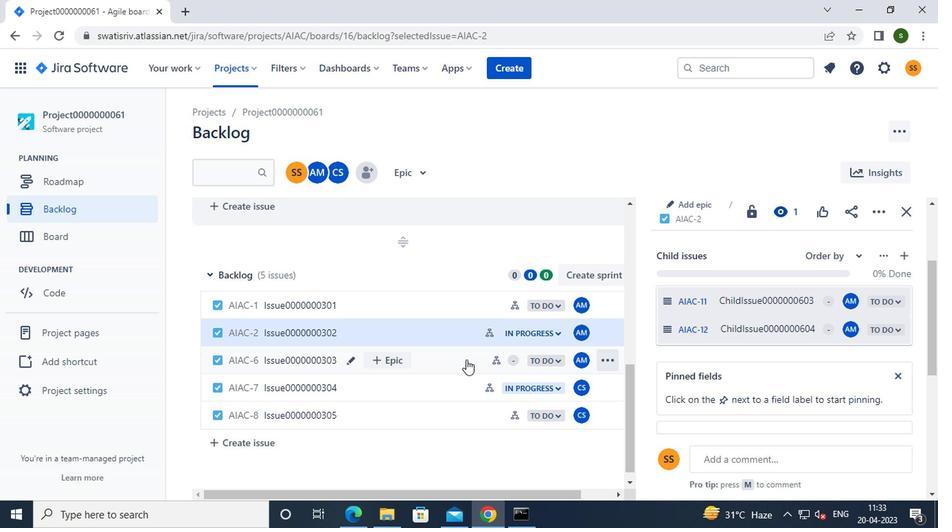 
Action: Mouse moved to (820, 354)
Screenshot: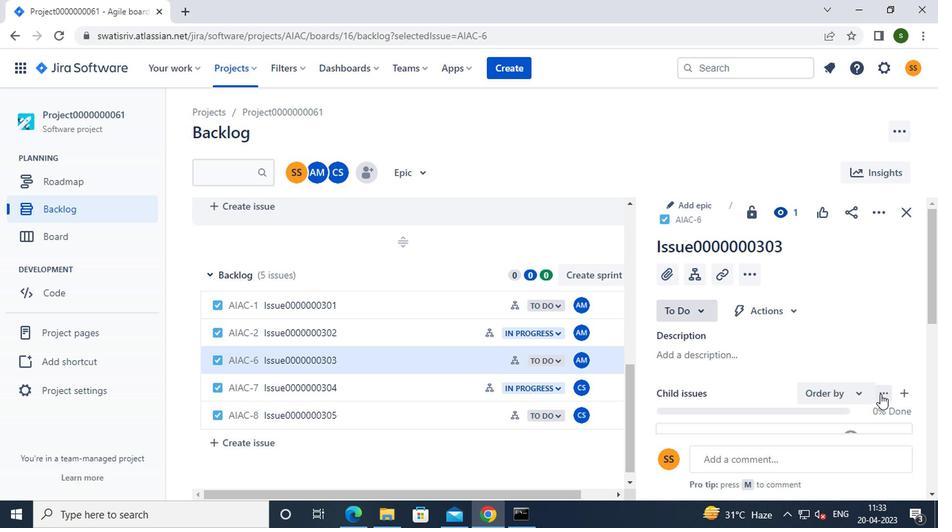 
Action: Mouse scrolled (820, 353) with delta (0, 0)
Screenshot: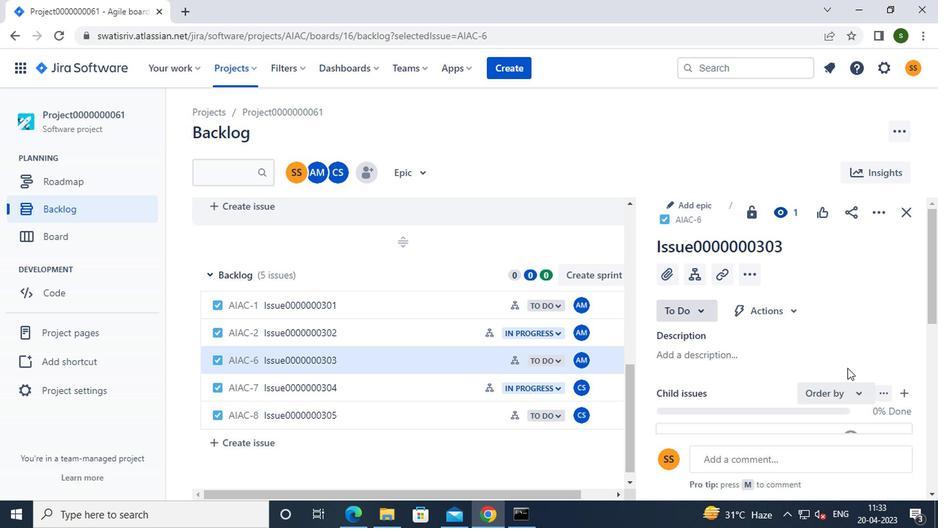 
Action: Mouse moved to (852, 370)
Screenshot: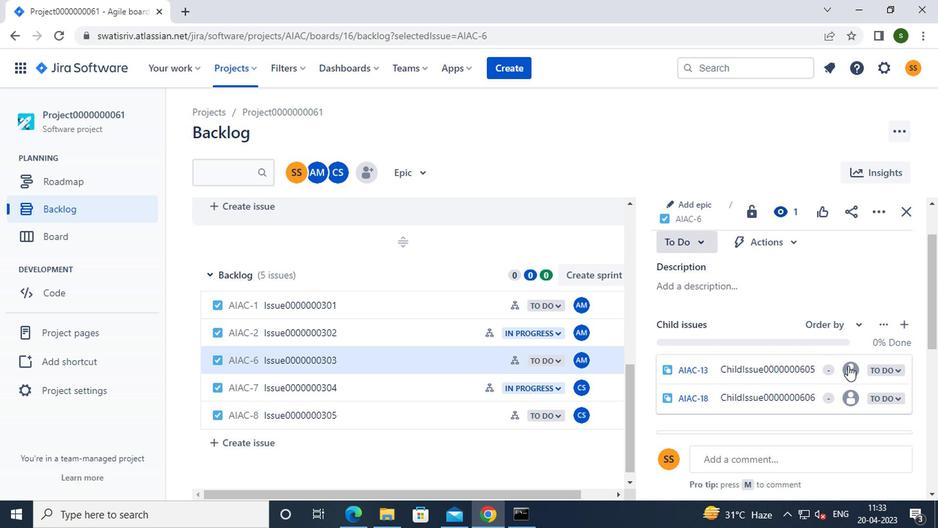 
Action: Mouse pressed left at (852, 370)
Screenshot: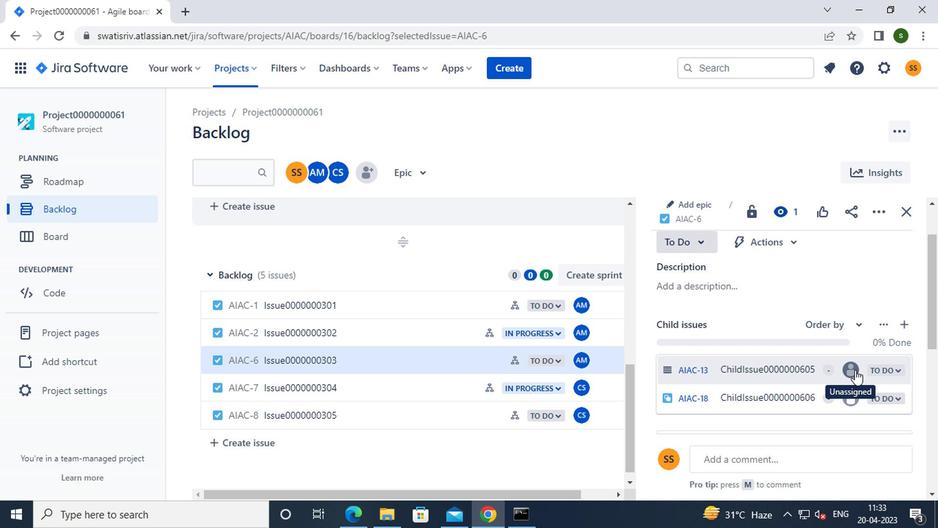 
Action: Mouse moved to (762, 397)
Screenshot: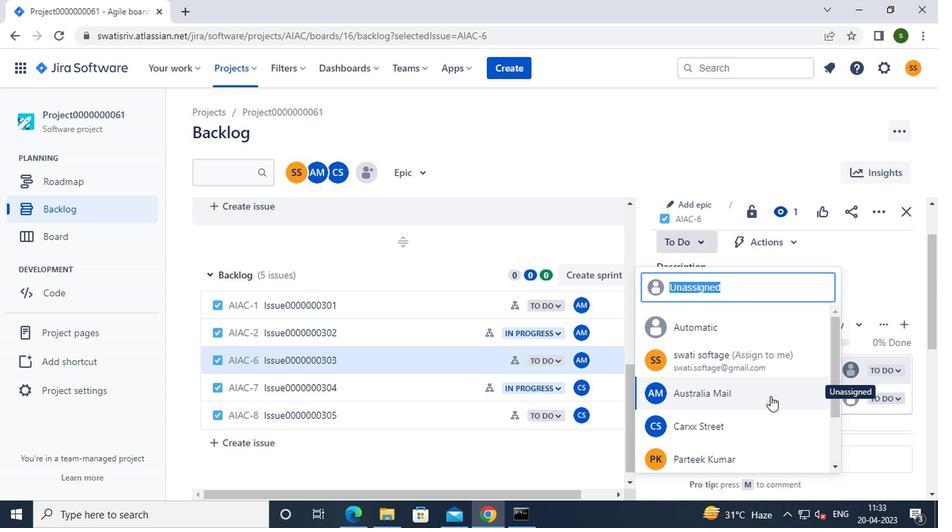 
Action: Mouse pressed left at (762, 397)
Screenshot: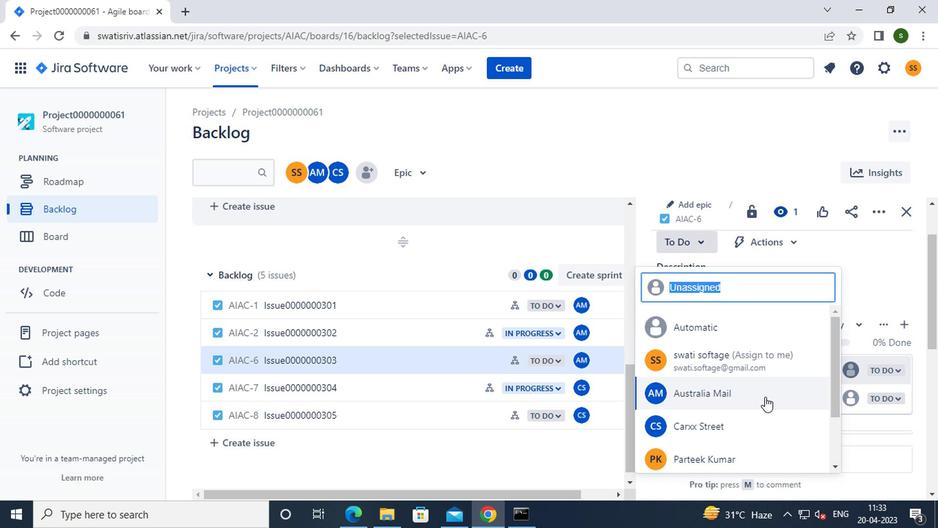 
Action: Mouse moved to (761, 397)
Screenshot: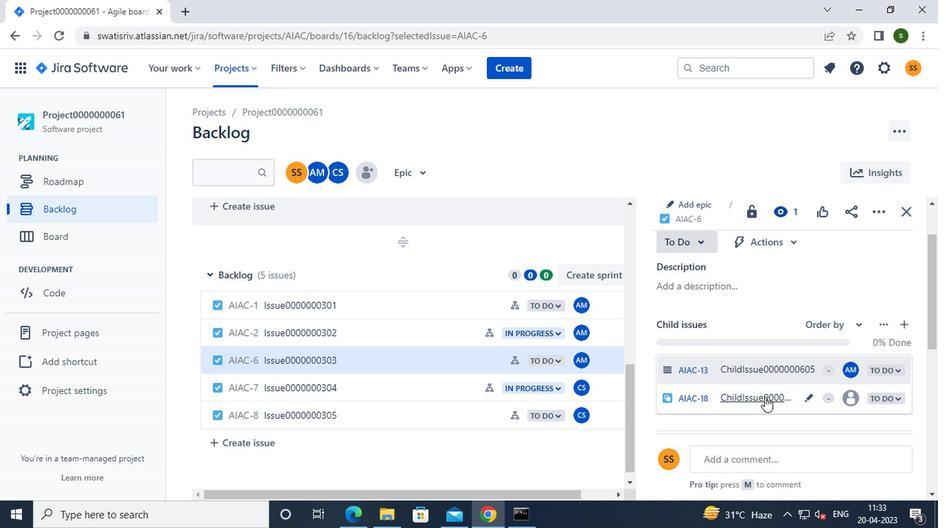 
Action: Key pressed <Key.f8>
Screenshot: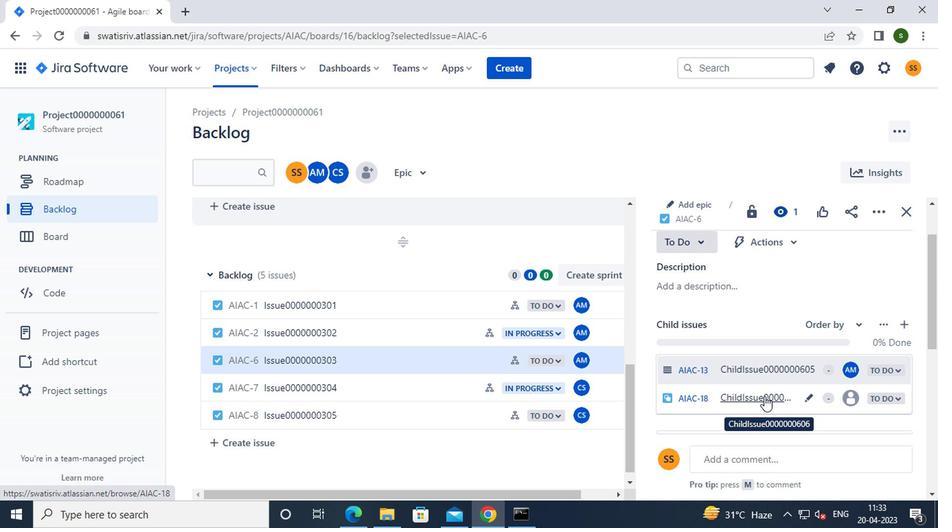 
